 Task: Add an action where "Priority is Normal" in Customer not responding.
Action: Mouse moved to (29, 290)
Screenshot: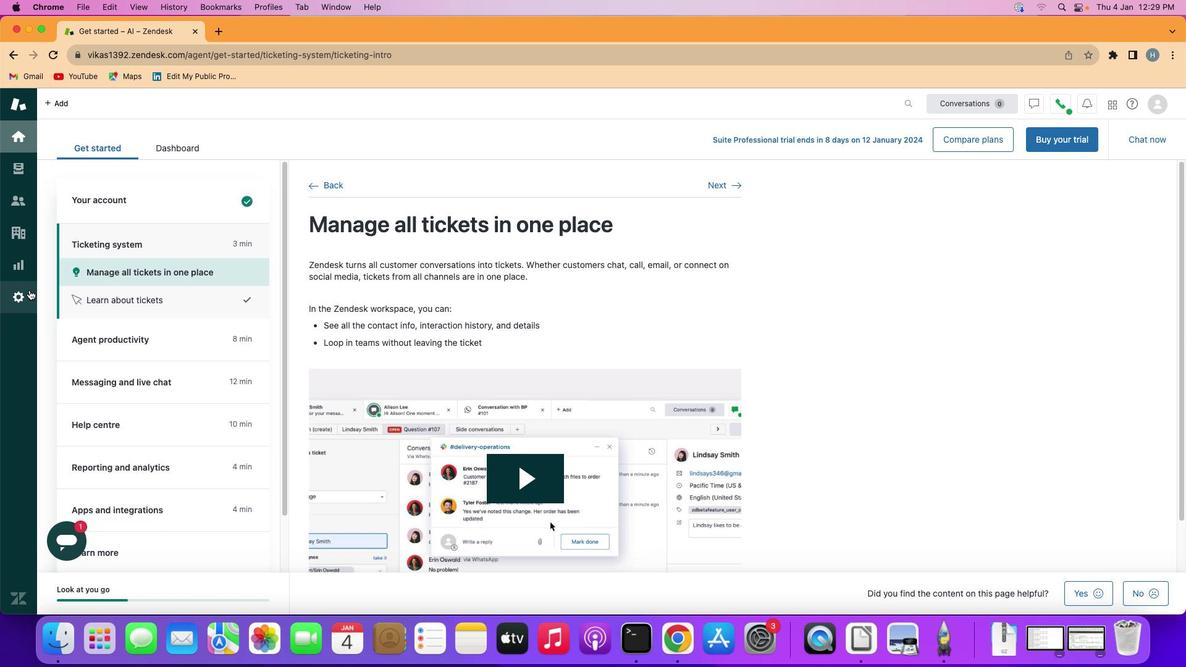 
Action: Mouse pressed left at (29, 290)
Screenshot: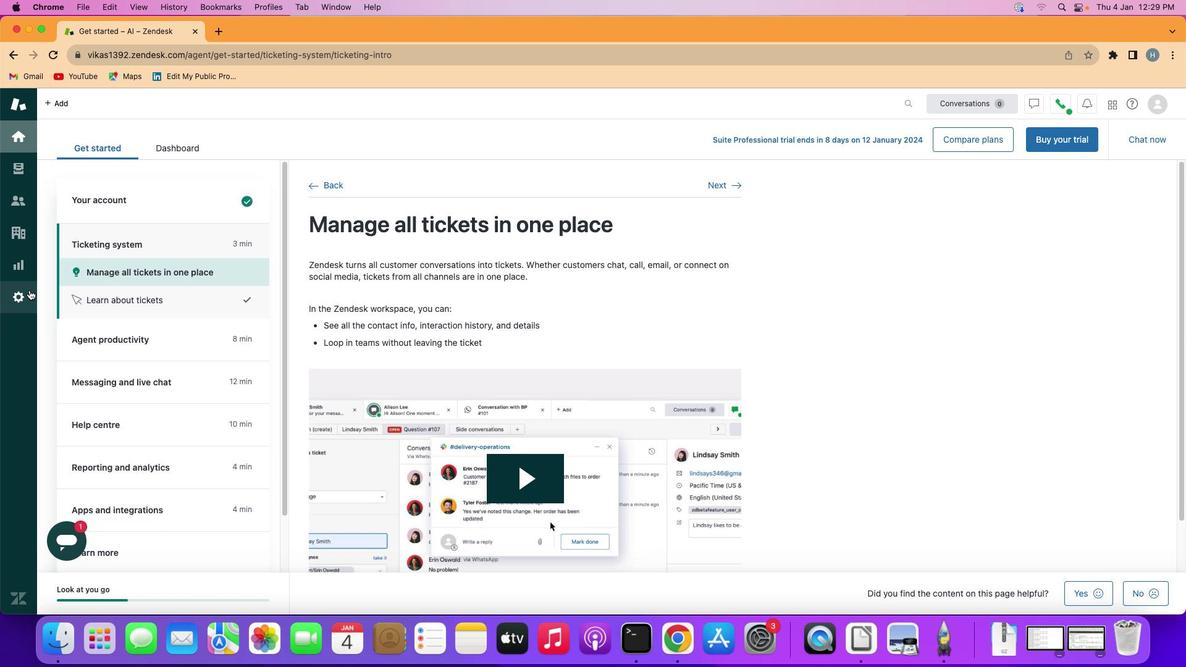 
Action: Mouse moved to (226, 511)
Screenshot: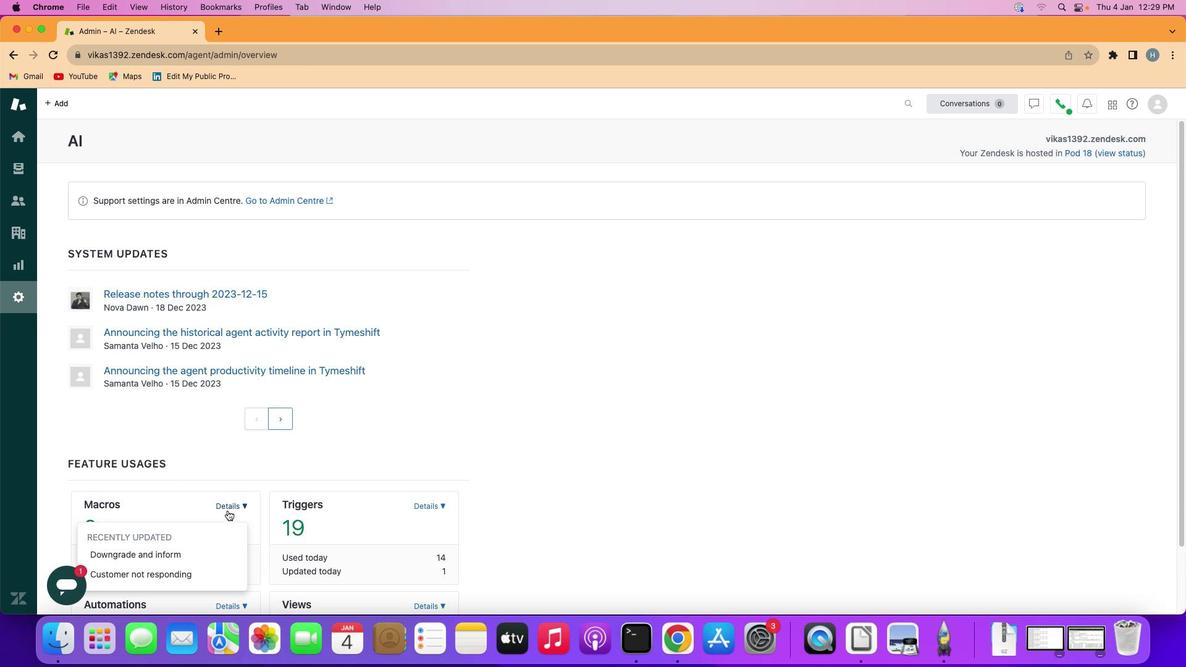 
Action: Mouse pressed left at (226, 511)
Screenshot: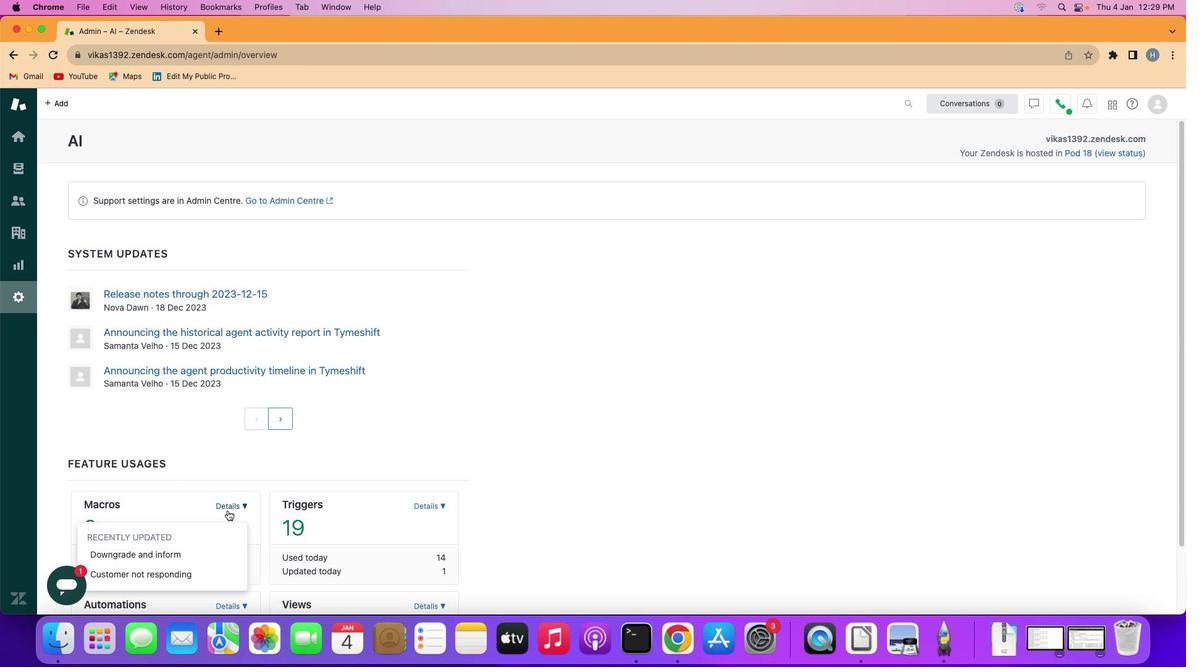 
Action: Mouse moved to (187, 570)
Screenshot: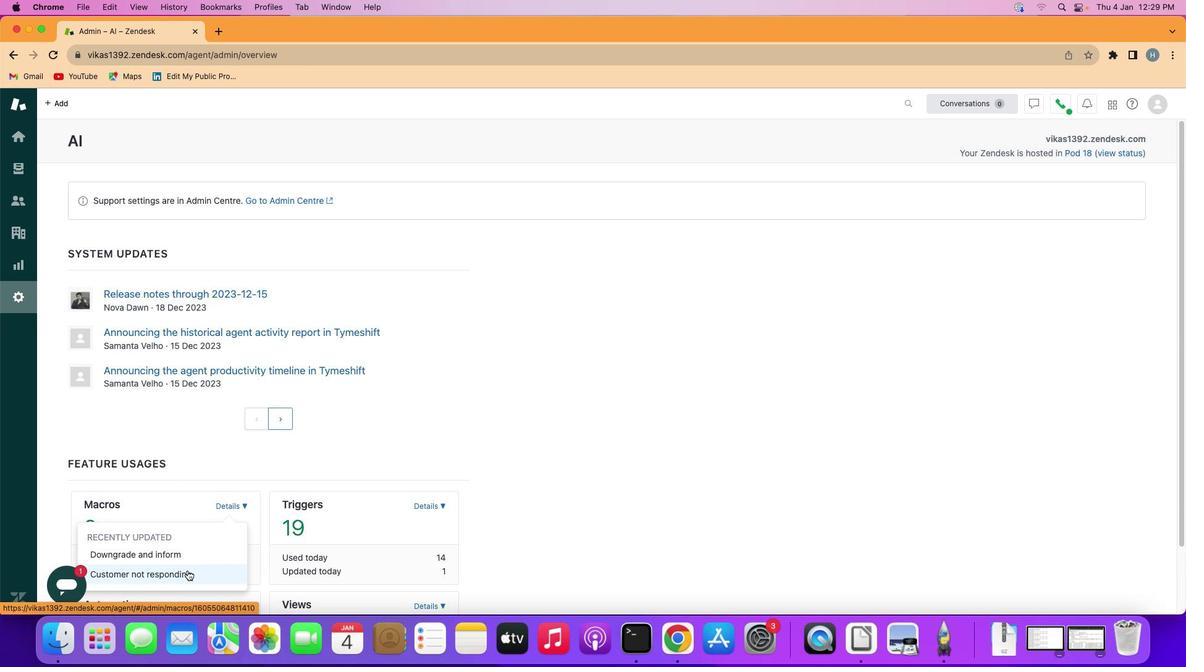 
Action: Mouse pressed left at (187, 570)
Screenshot: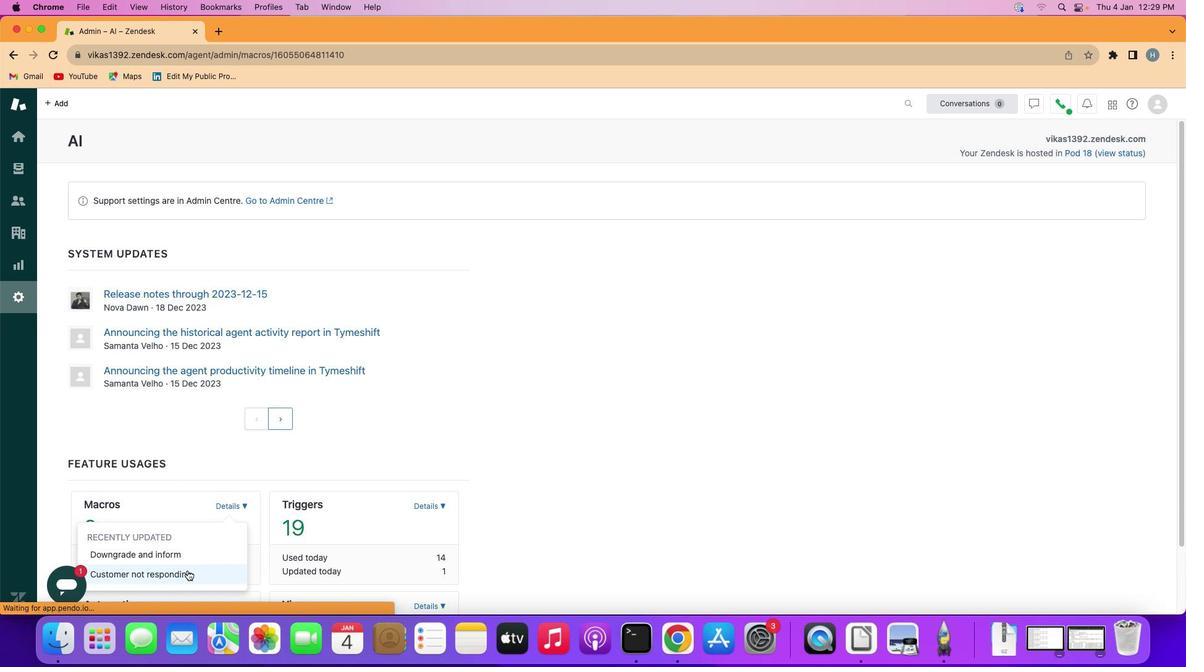 
Action: Mouse moved to (174, 444)
Screenshot: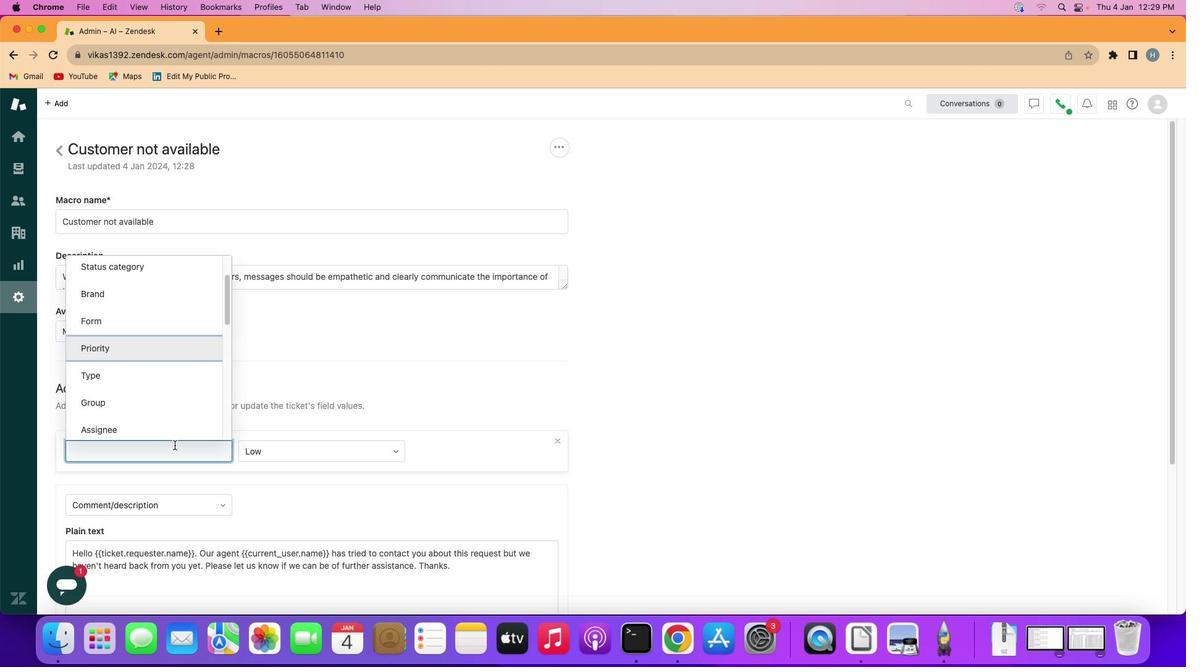 
Action: Mouse pressed left at (174, 444)
Screenshot: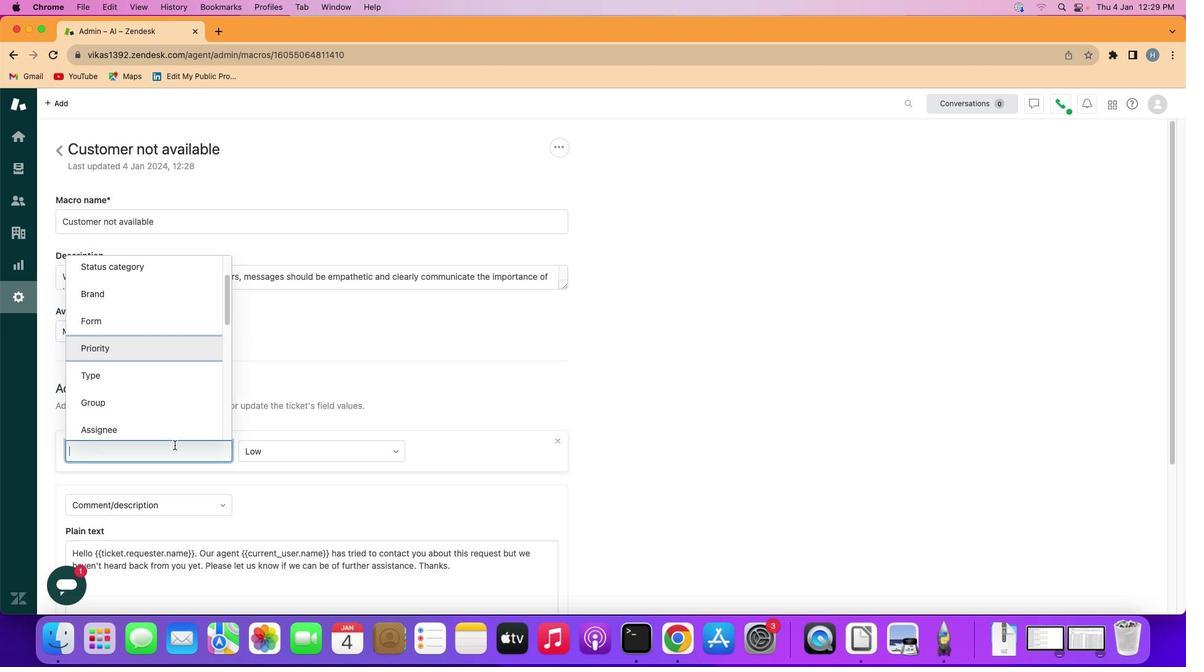 
Action: Mouse moved to (173, 353)
Screenshot: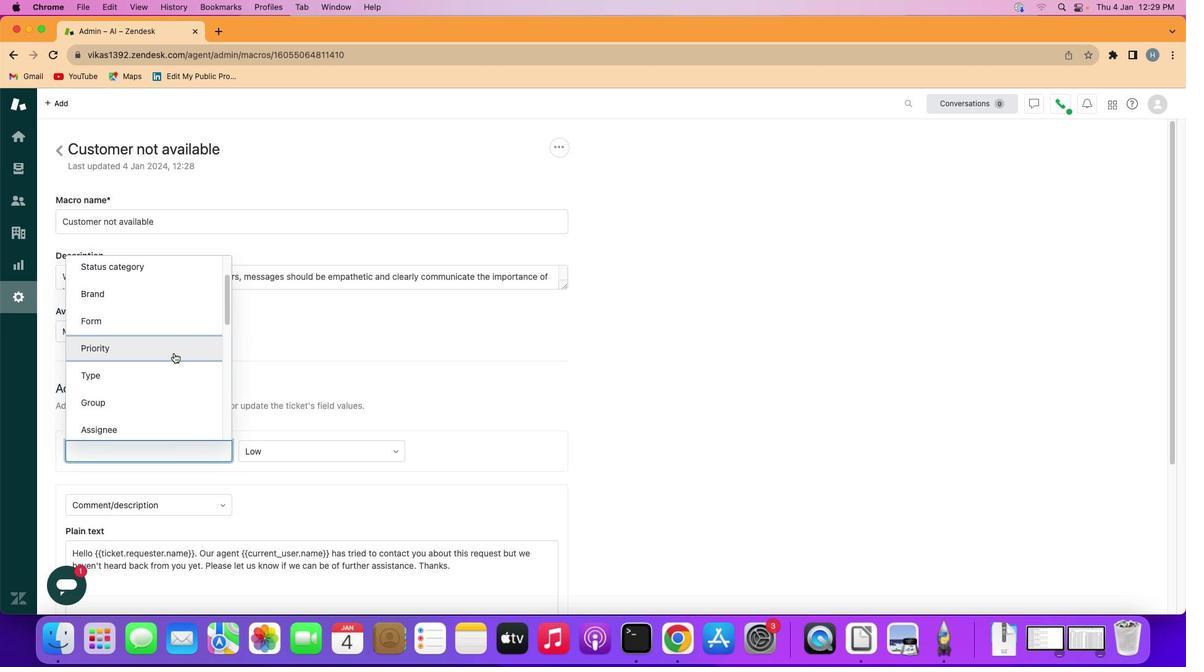 
Action: Mouse pressed left at (173, 353)
Screenshot: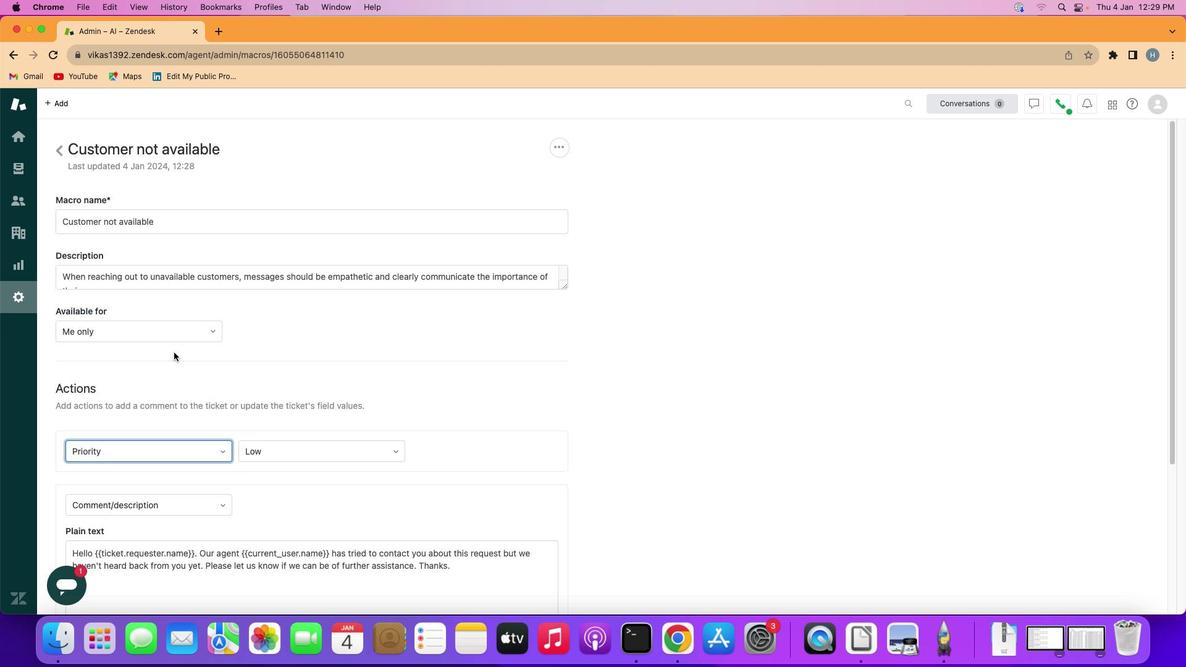 
Action: Mouse moved to (338, 452)
Screenshot: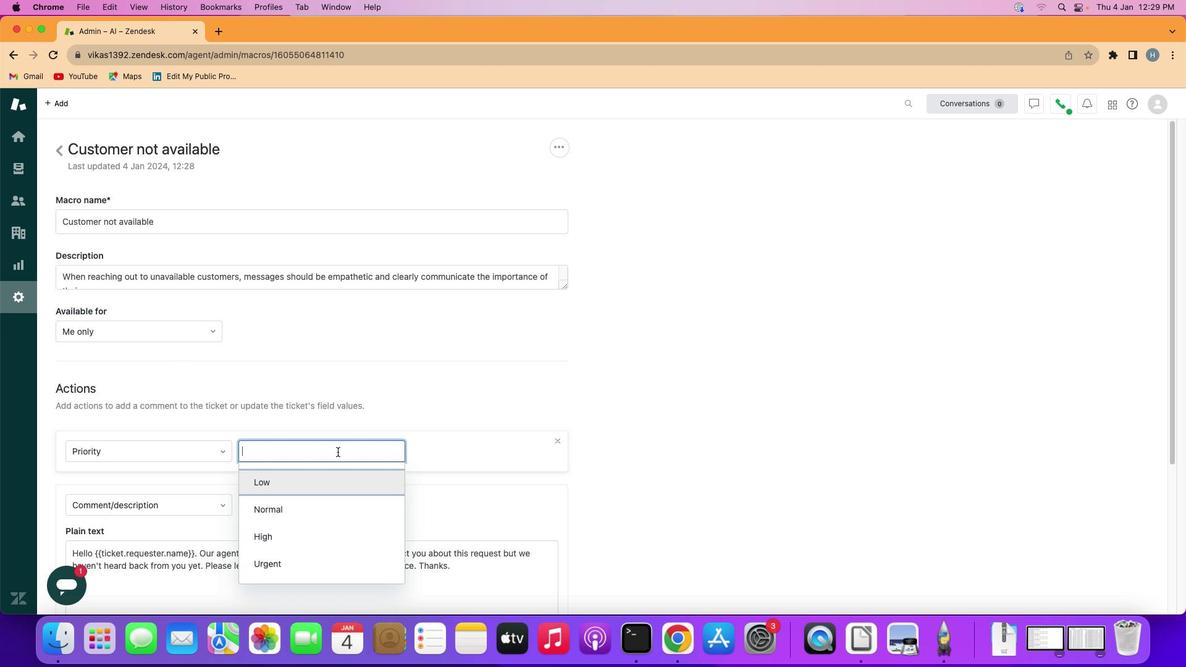 
Action: Mouse pressed left at (338, 452)
Screenshot: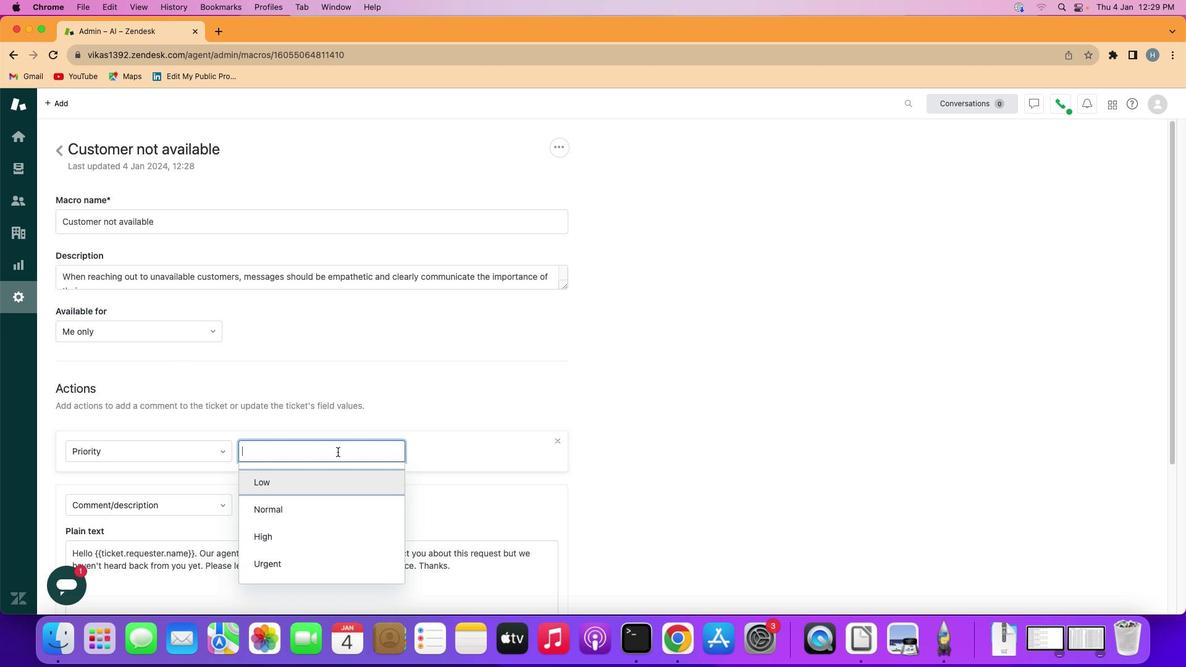 
Action: Mouse moved to (326, 511)
Screenshot: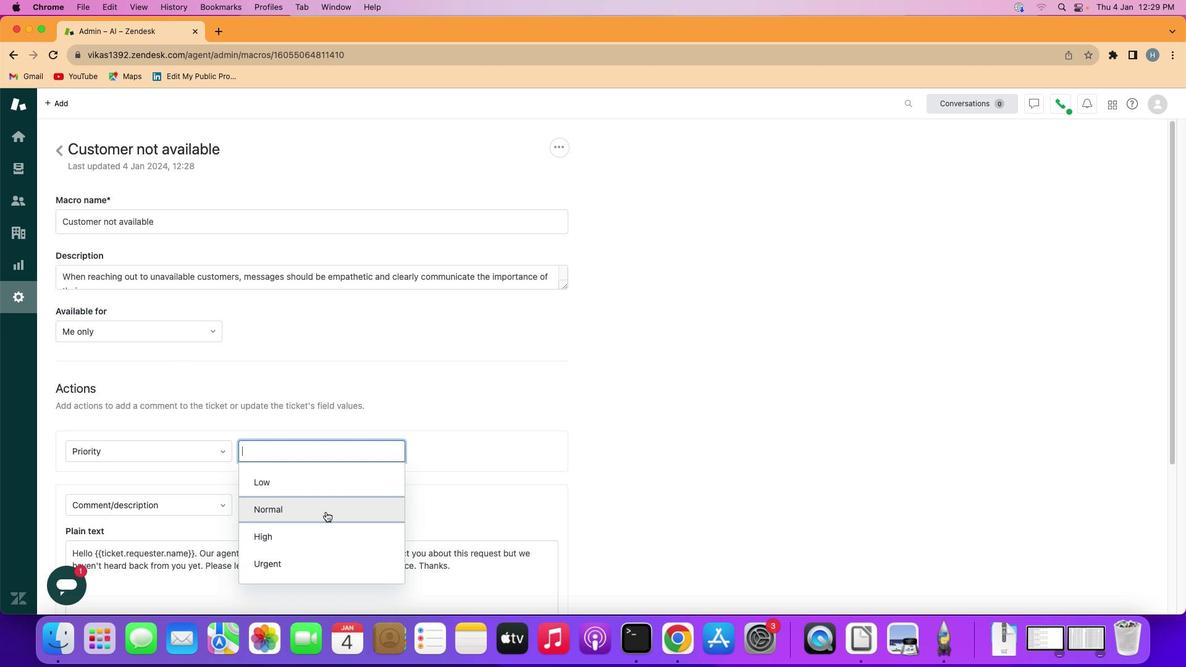 
Action: Mouse pressed left at (326, 511)
Screenshot: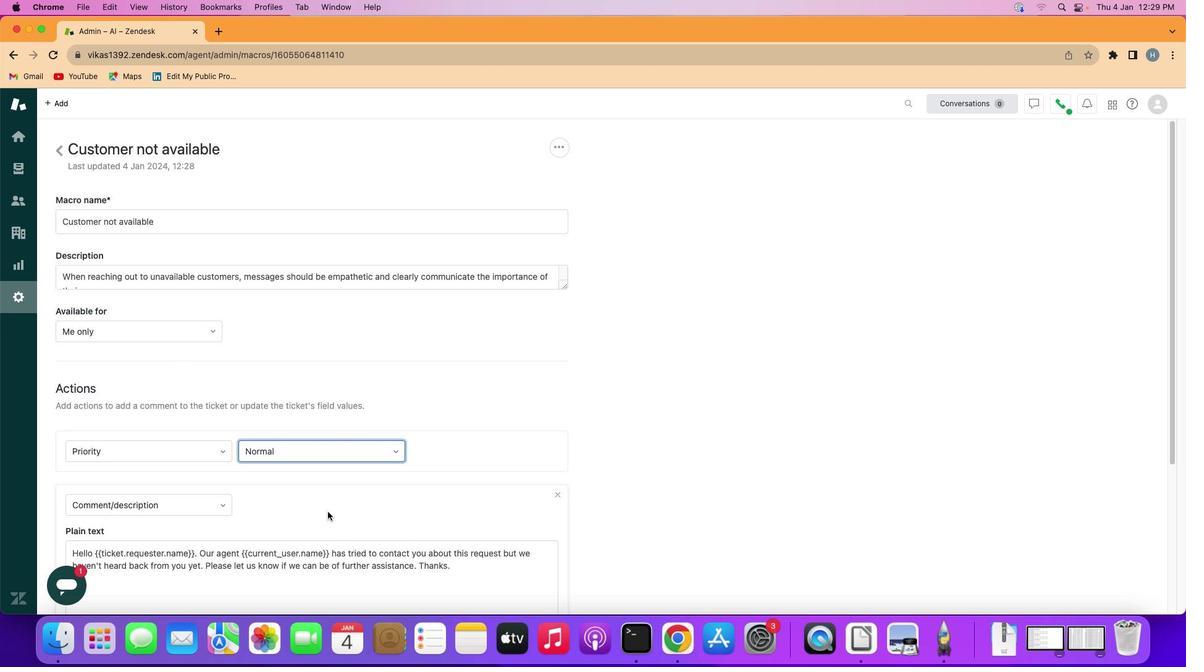 
Action: Mouse moved to (484, 525)
Screenshot: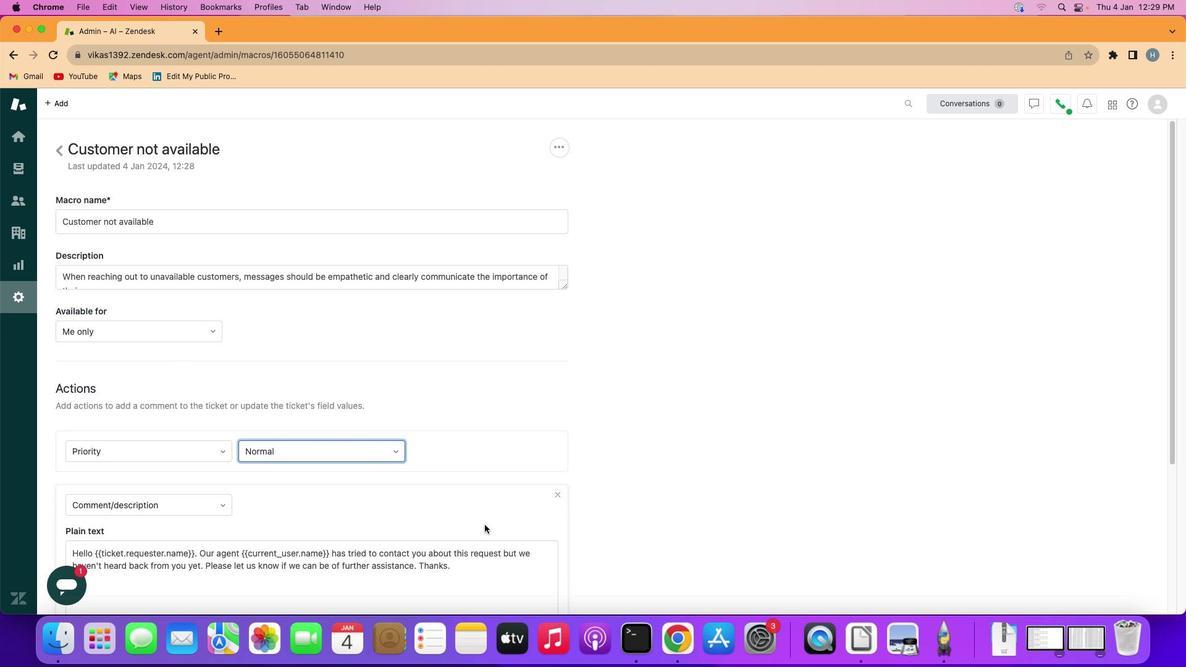 
Action: Mouse scrolled (484, 525) with delta (0, 0)
Screenshot: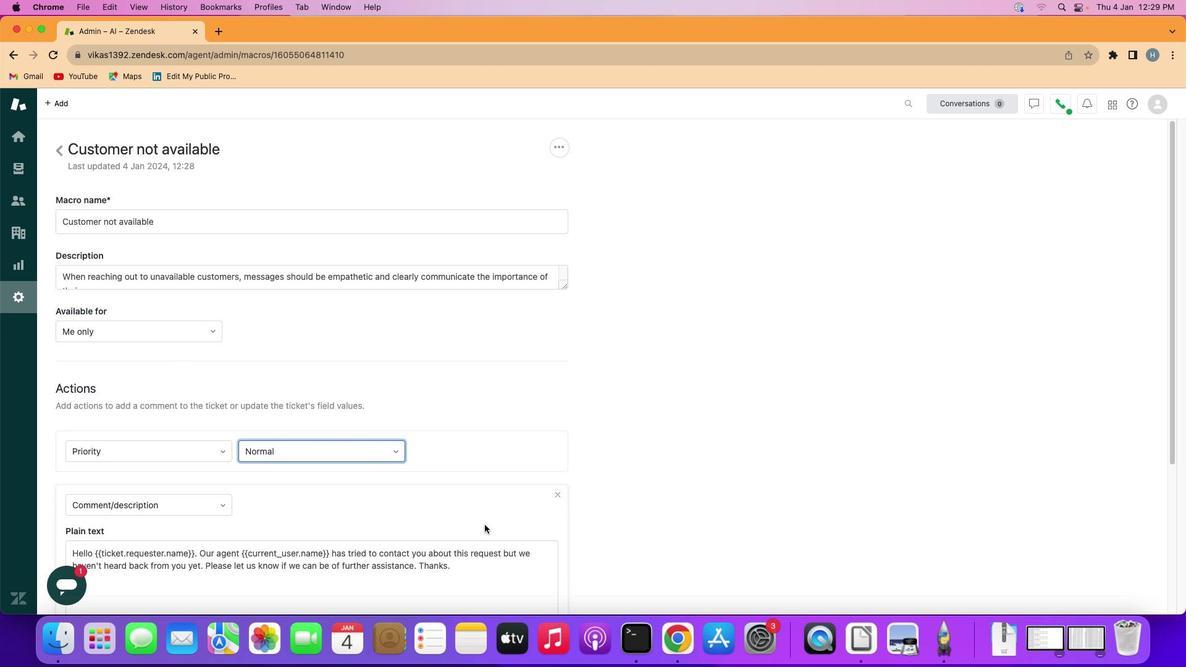 
Action: Mouse scrolled (484, 525) with delta (0, -1)
Screenshot: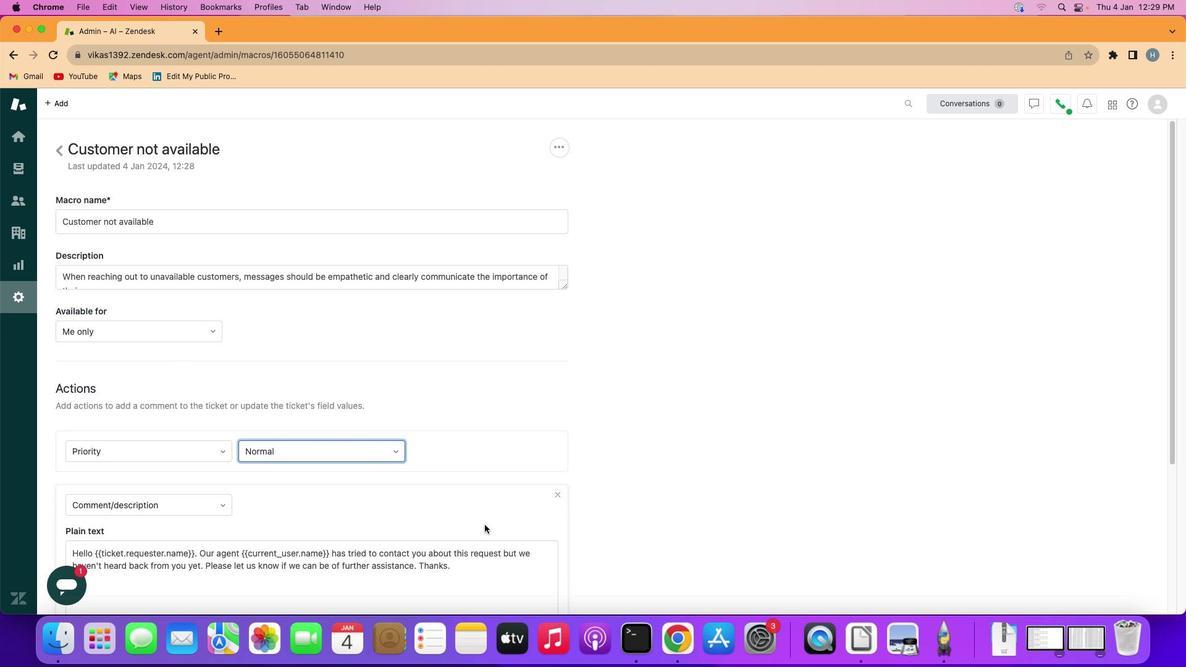 
Action: Mouse scrolled (484, 525) with delta (0, -1)
Screenshot: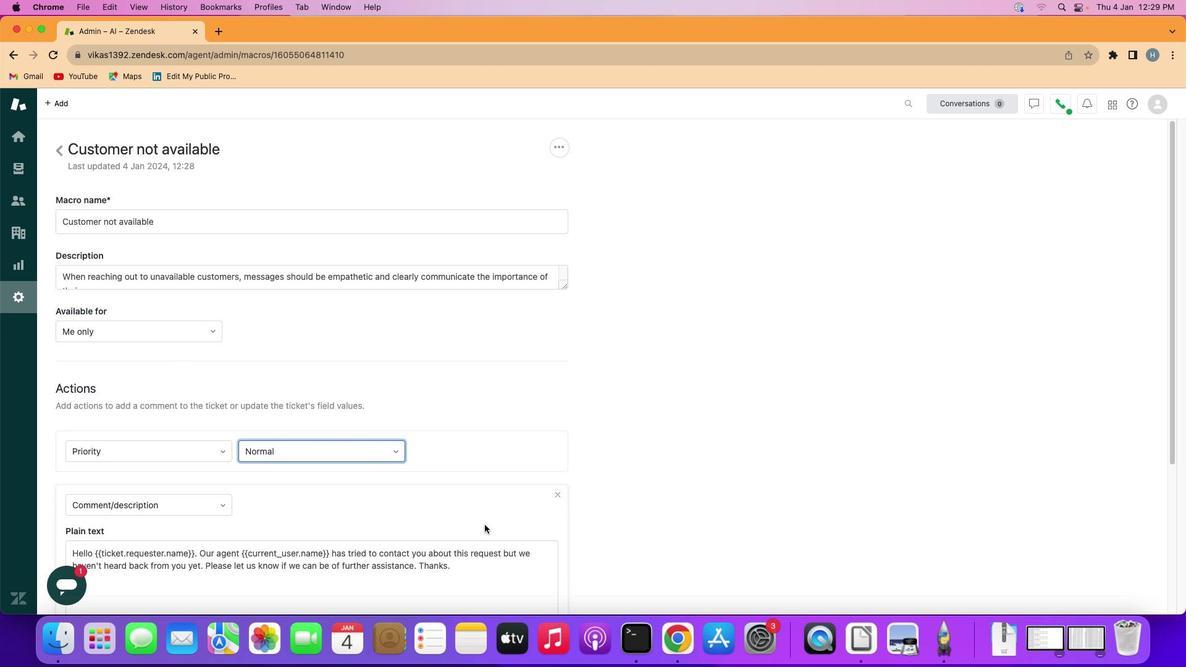 
Action: Mouse scrolled (484, 525) with delta (0, -3)
Screenshot: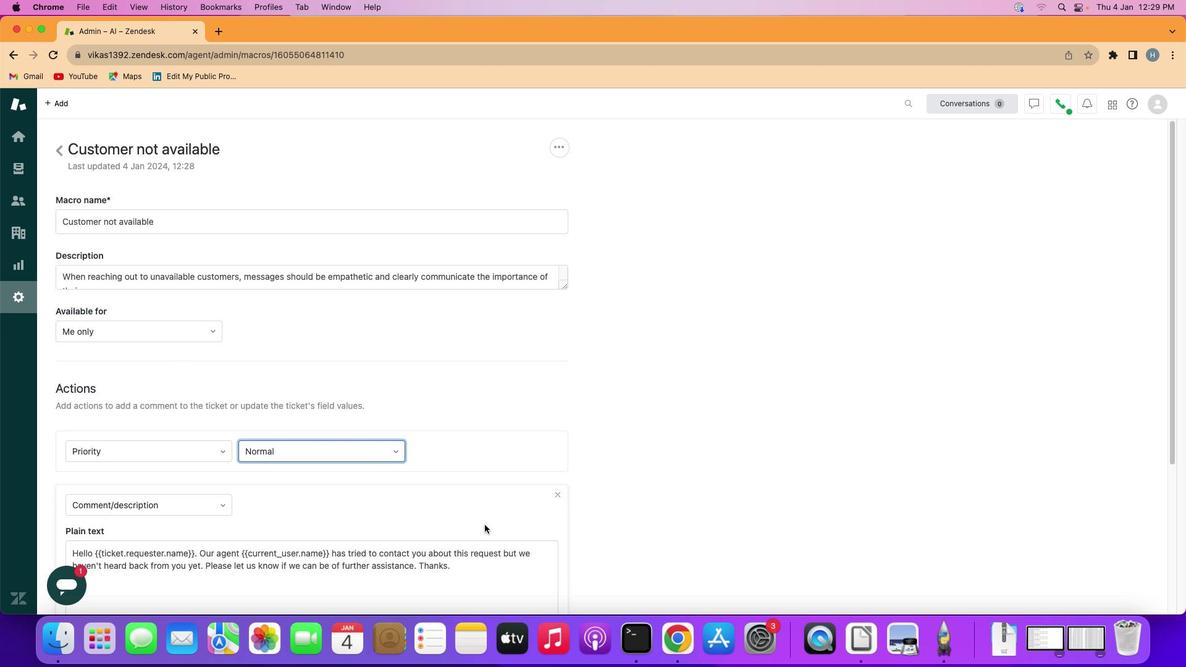
Action: Mouse scrolled (484, 525) with delta (0, -3)
Screenshot: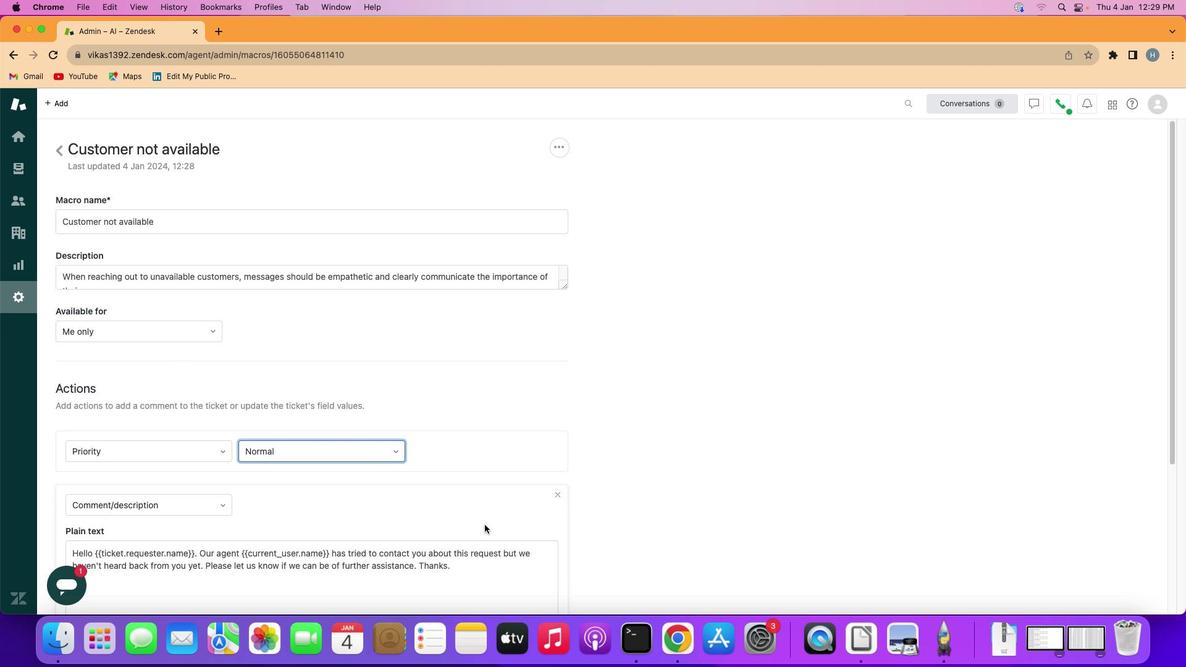 
Action: Mouse scrolled (484, 525) with delta (0, -4)
Screenshot: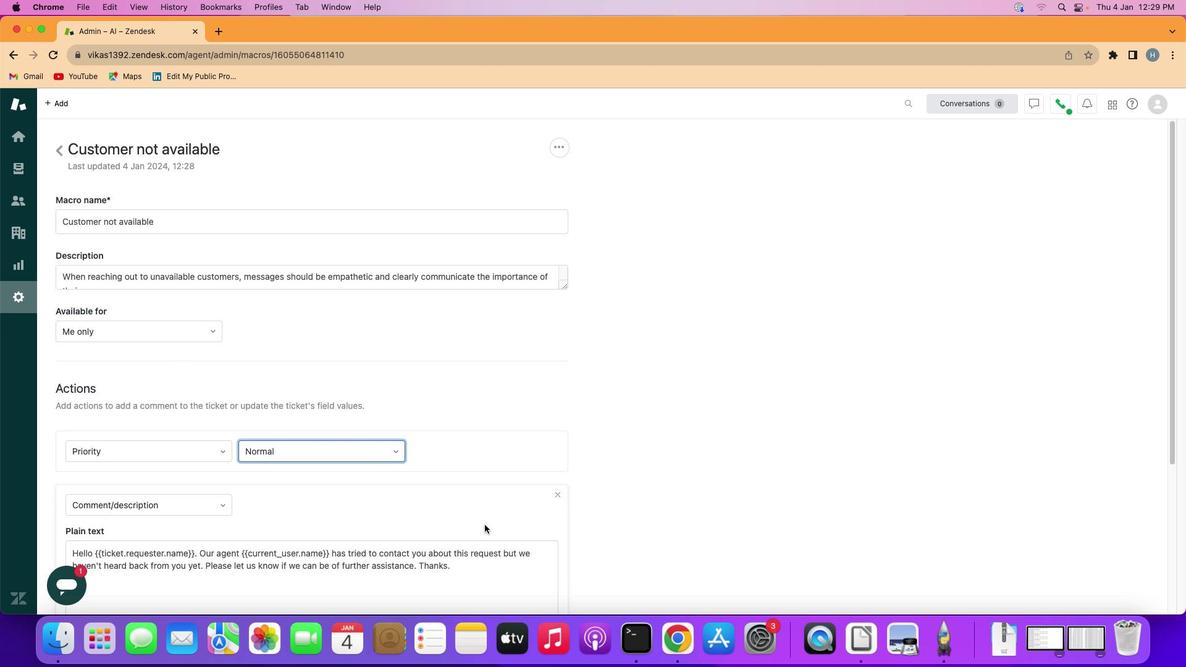 
Action: Mouse moved to (484, 524)
Screenshot: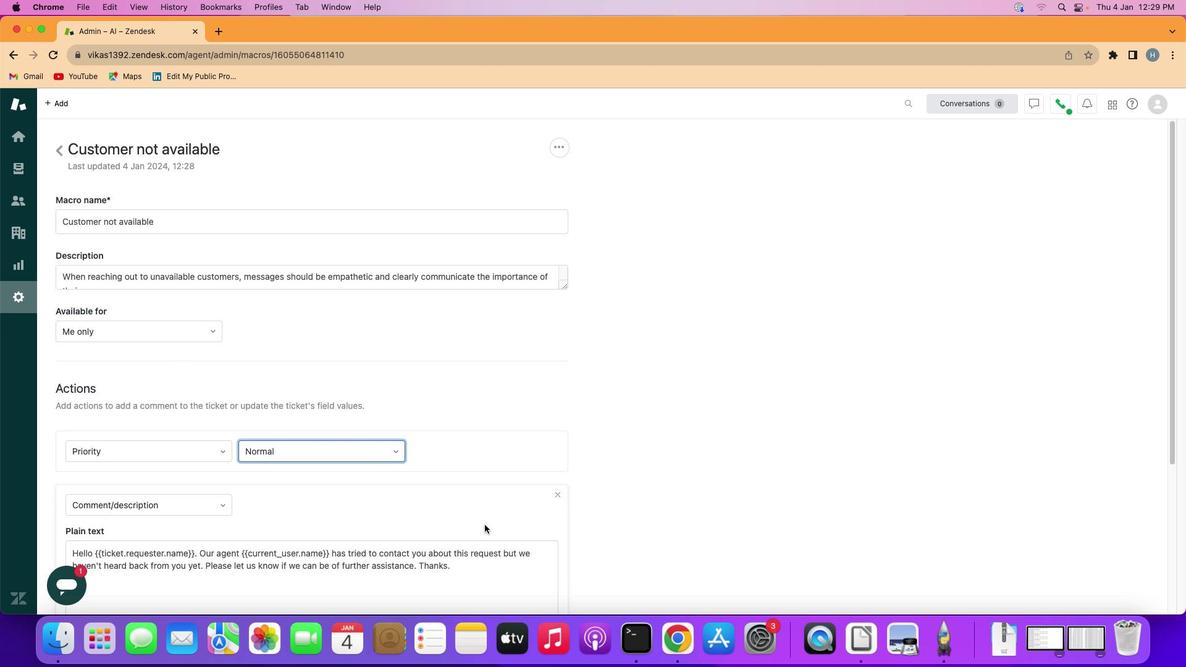 
Action: Mouse scrolled (484, 524) with delta (0, 0)
Screenshot: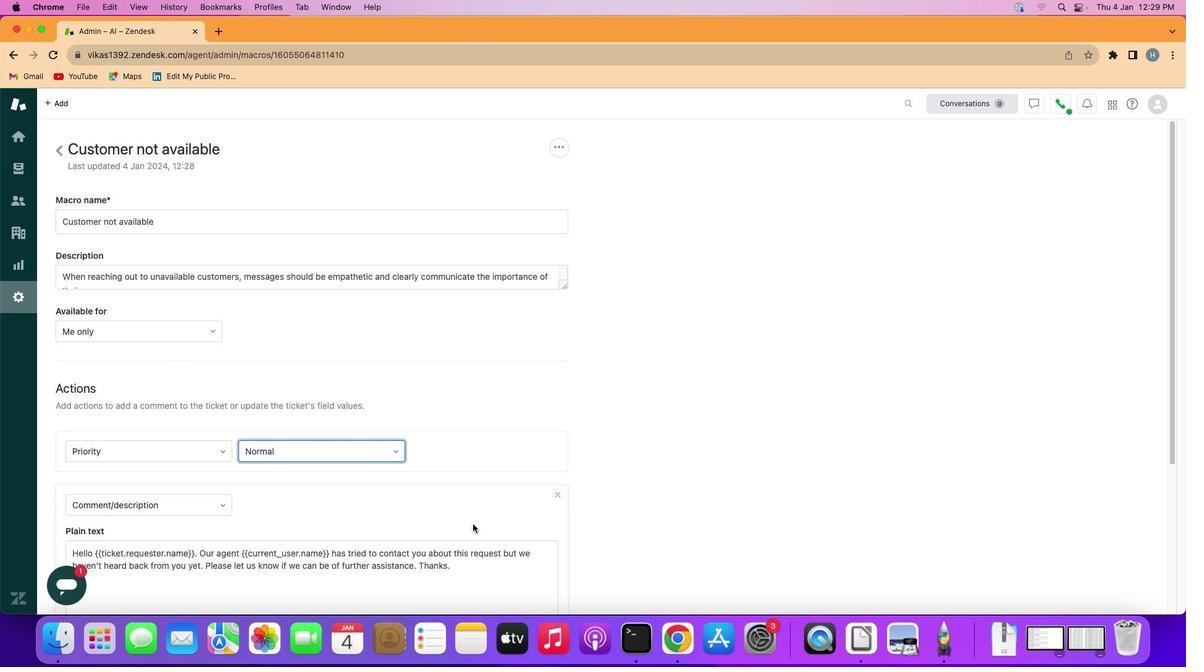 
Action: Mouse scrolled (484, 524) with delta (0, 0)
Screenshot: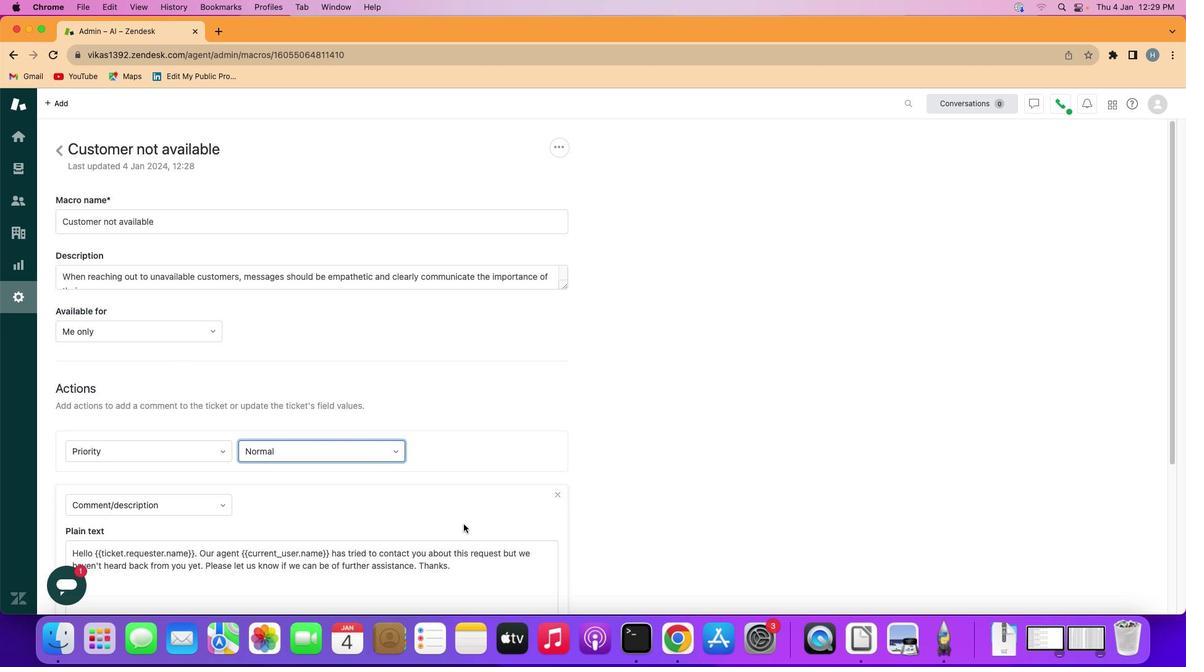 
Action: Mouse scrolled (484, 524) with delta (0, -1)
Screenshot: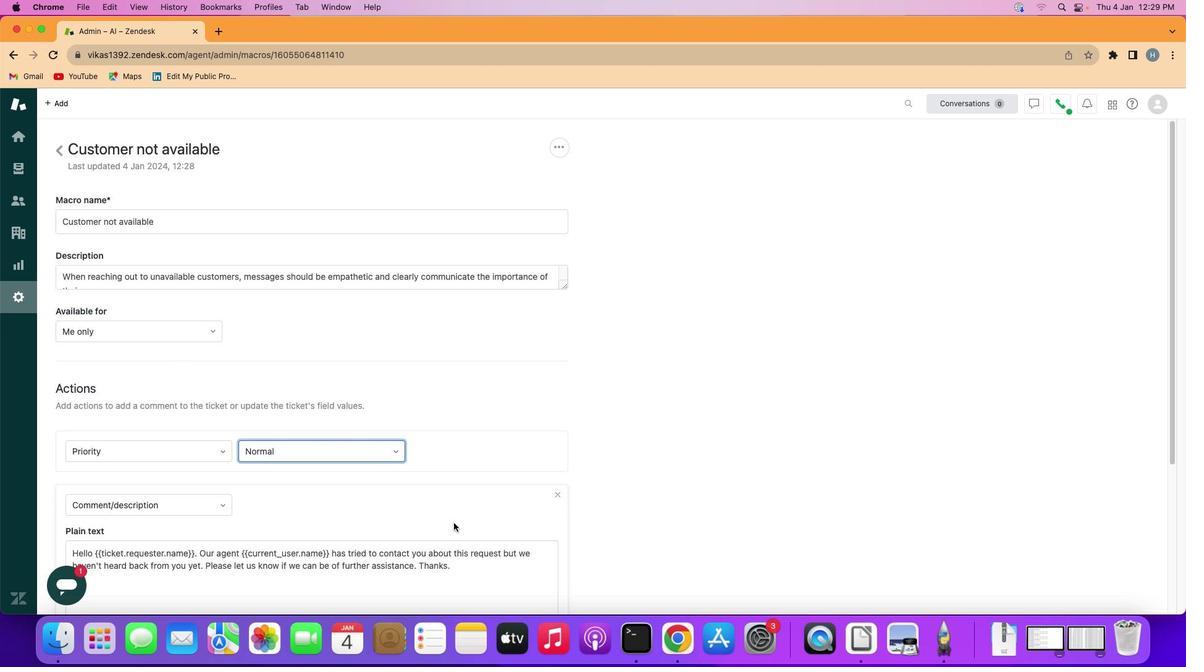 
Action: Mouse scrolled (484, 524) with delta (0, -2)
Screenshot: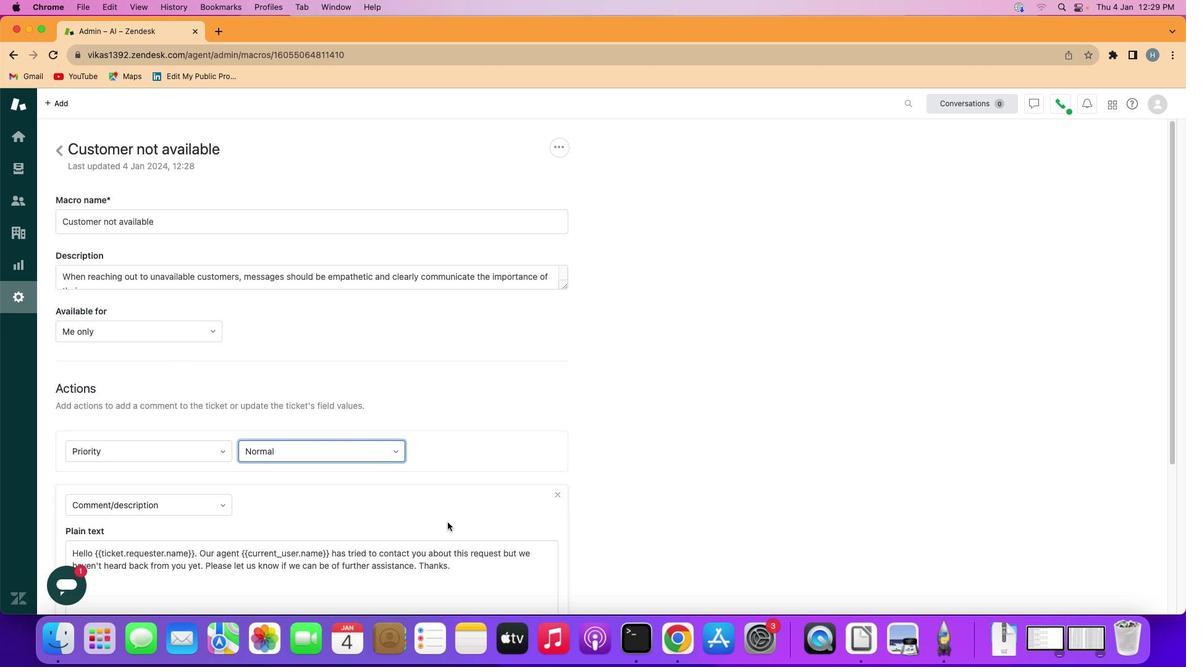 
Action: Mouse moved to (446, 522)
Screenshot: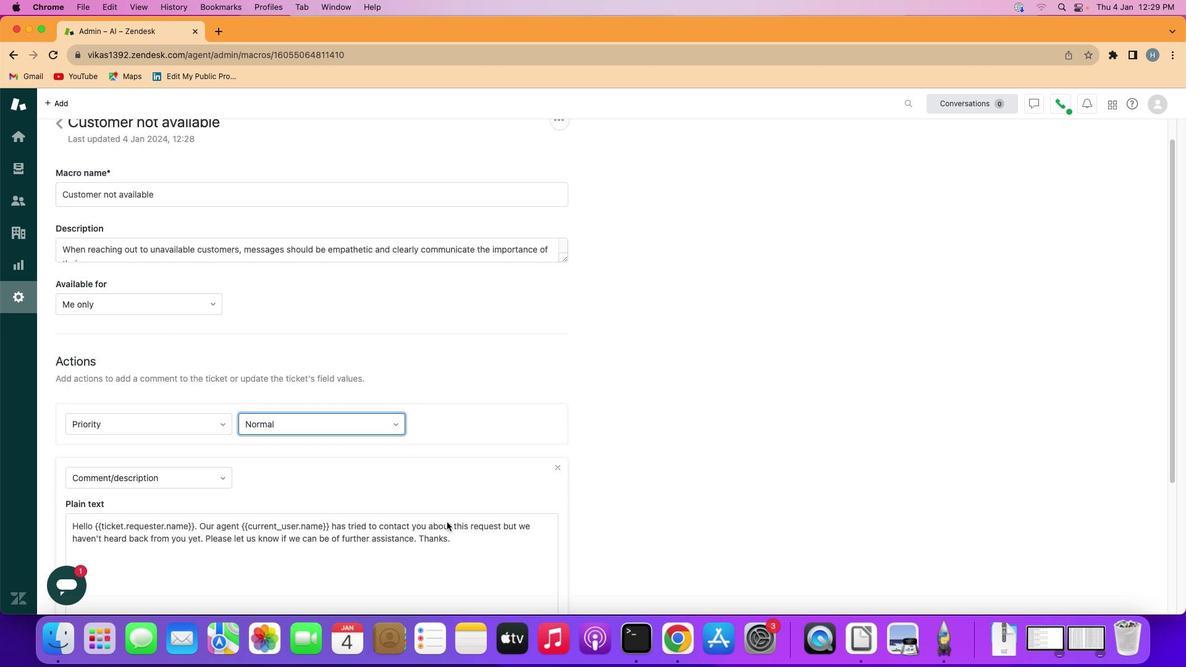
Action: Mouse scrolled (446, 522) with delta (0, 0)
Screenshot: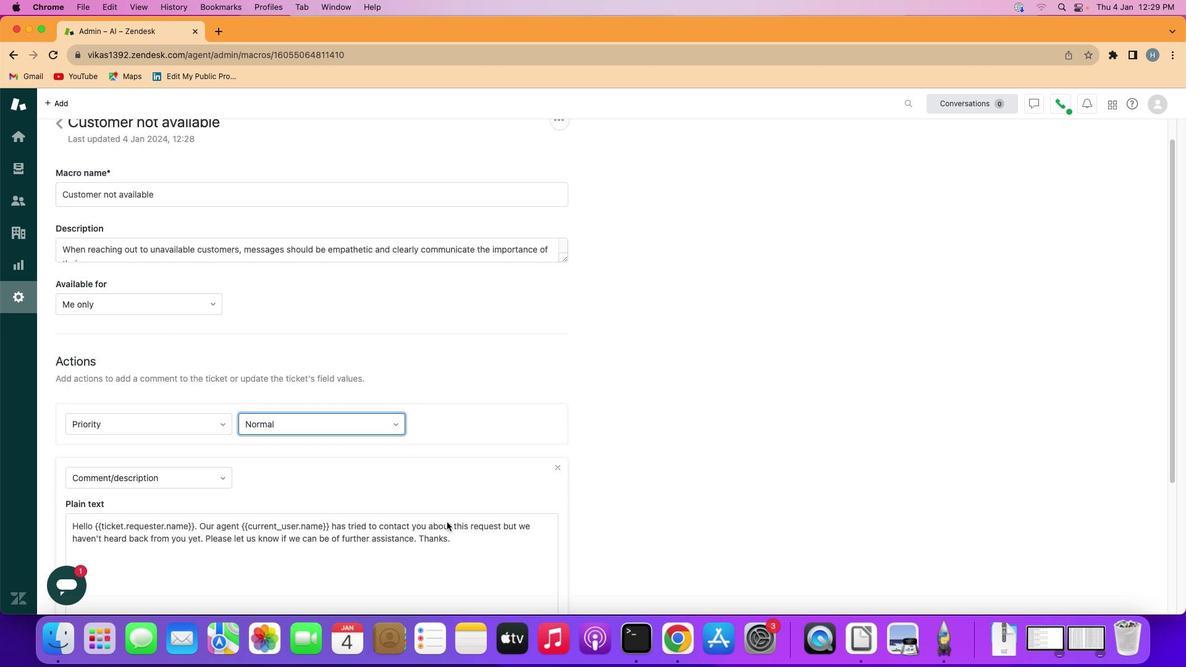 
Action: Mouse scrolled (446, 522) with delta (0, 0)
Screenshot: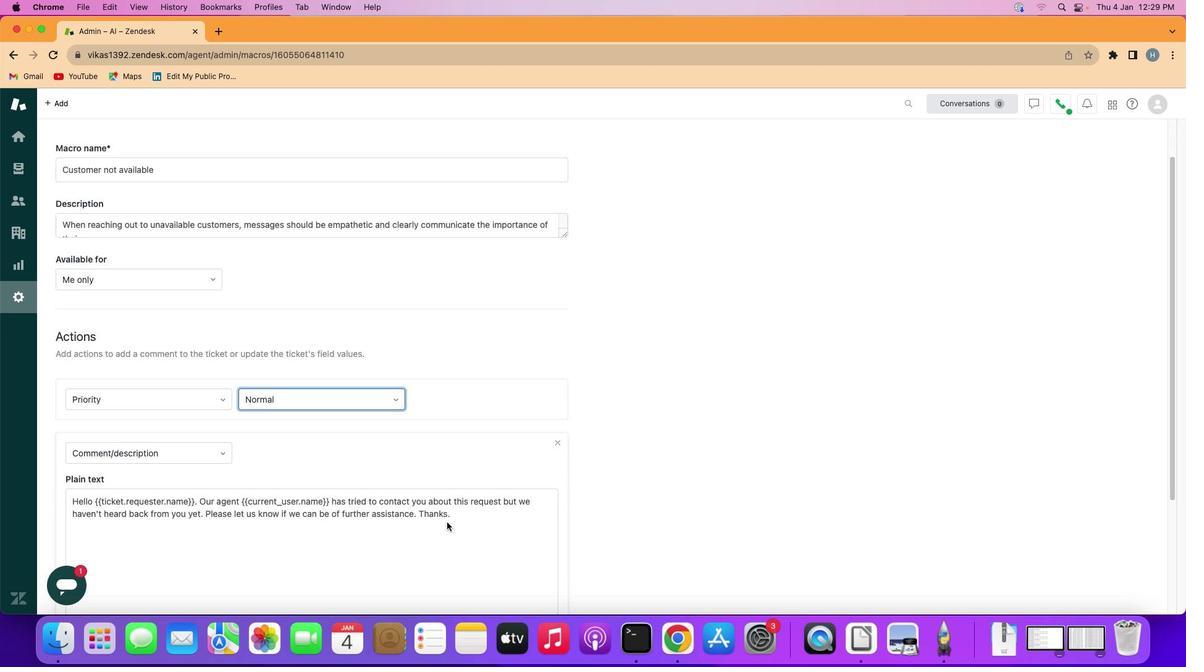 
Action: Mouse scrolled (446, 522) with delta (0, 1)
Screenshot: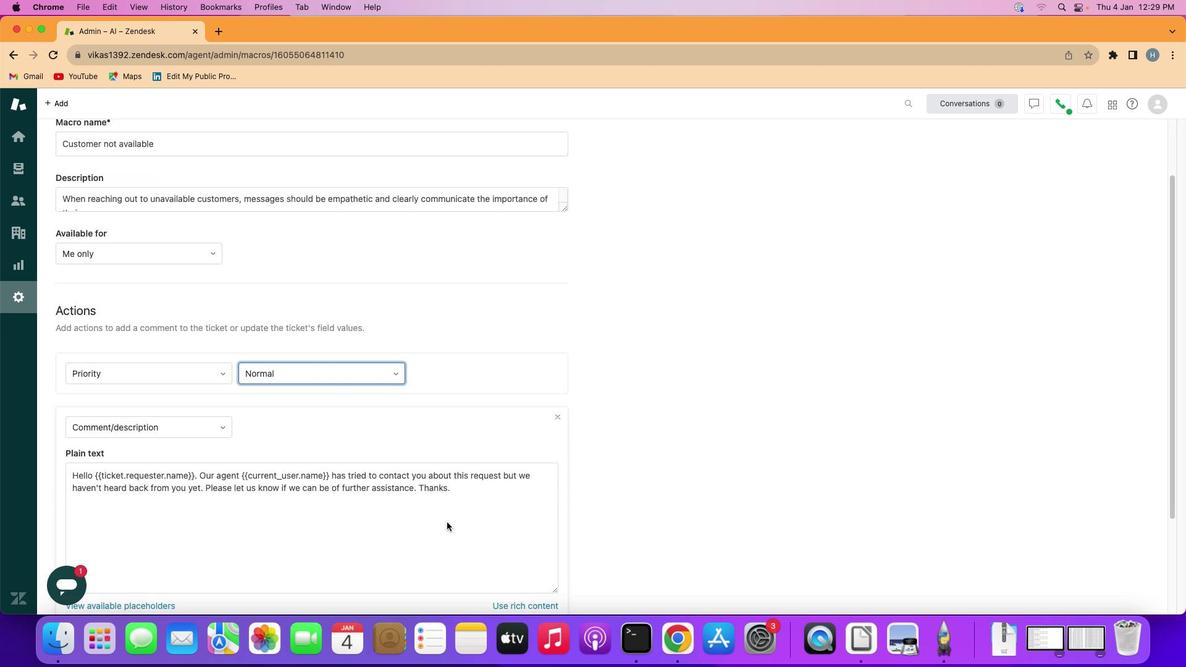 
Action: Mouse scrolled (446, 522) with delta (0, -1)
Screenshot: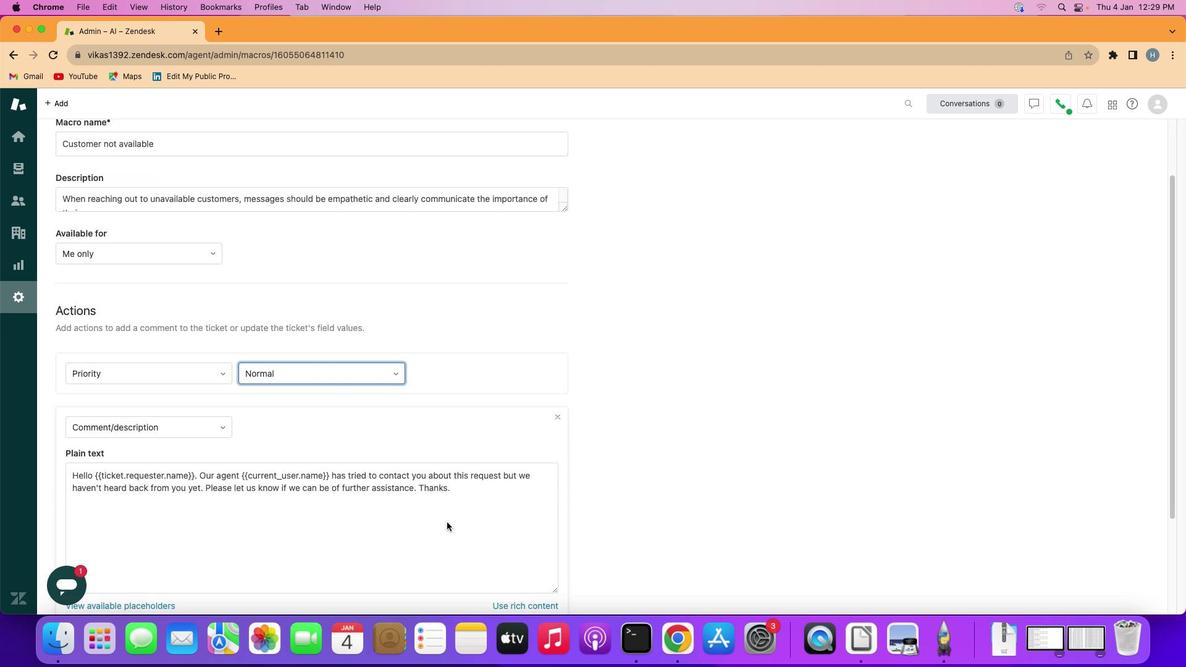 
Action: Mouse scrolled (446, 522) with delta (0, 0)
Screenshot: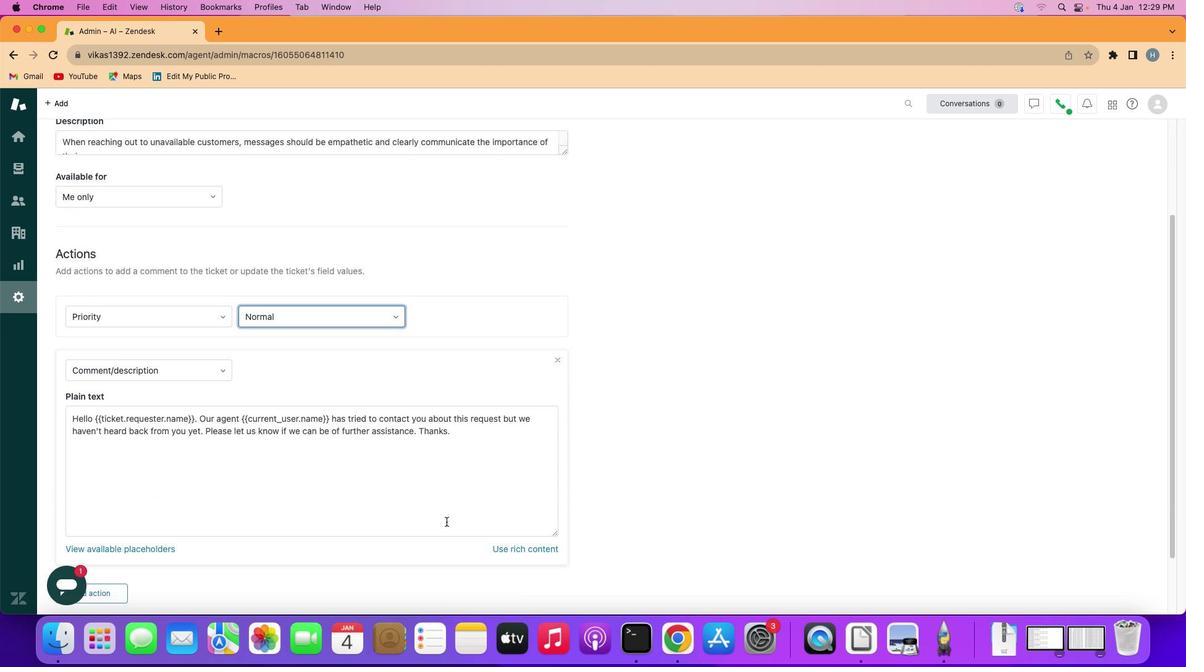 
Action: Mouse moved to (446, 522)
Screenshot: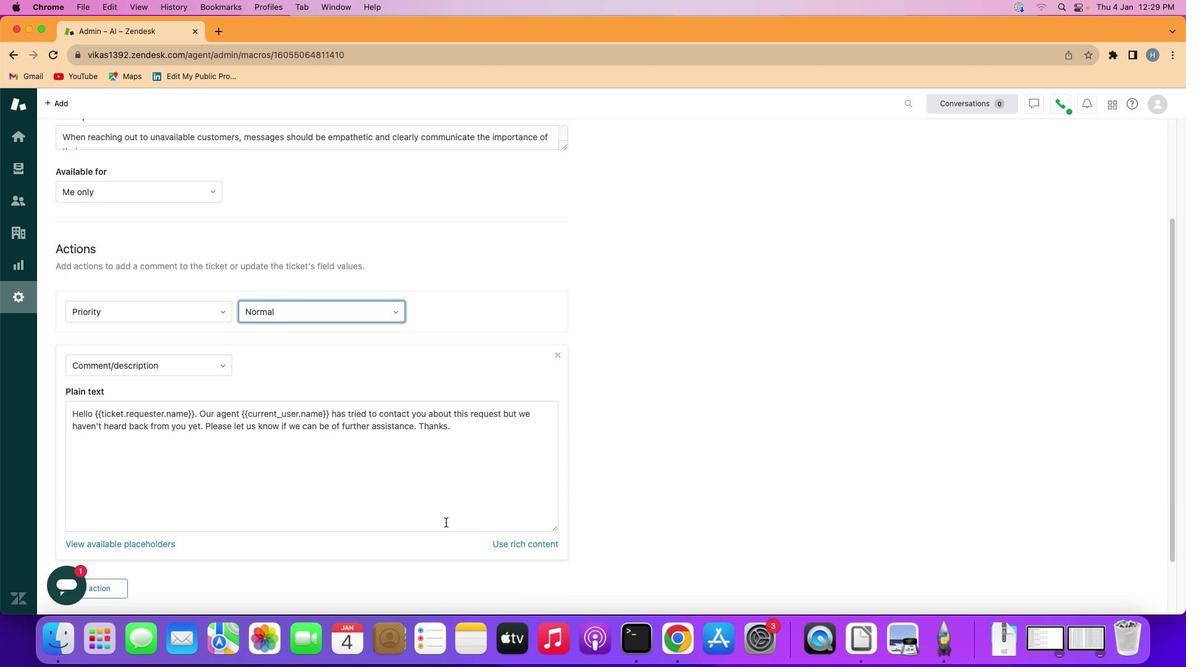 
Action: Mouse scrolled (446, 522) with delta (0, 0)
Screenshot: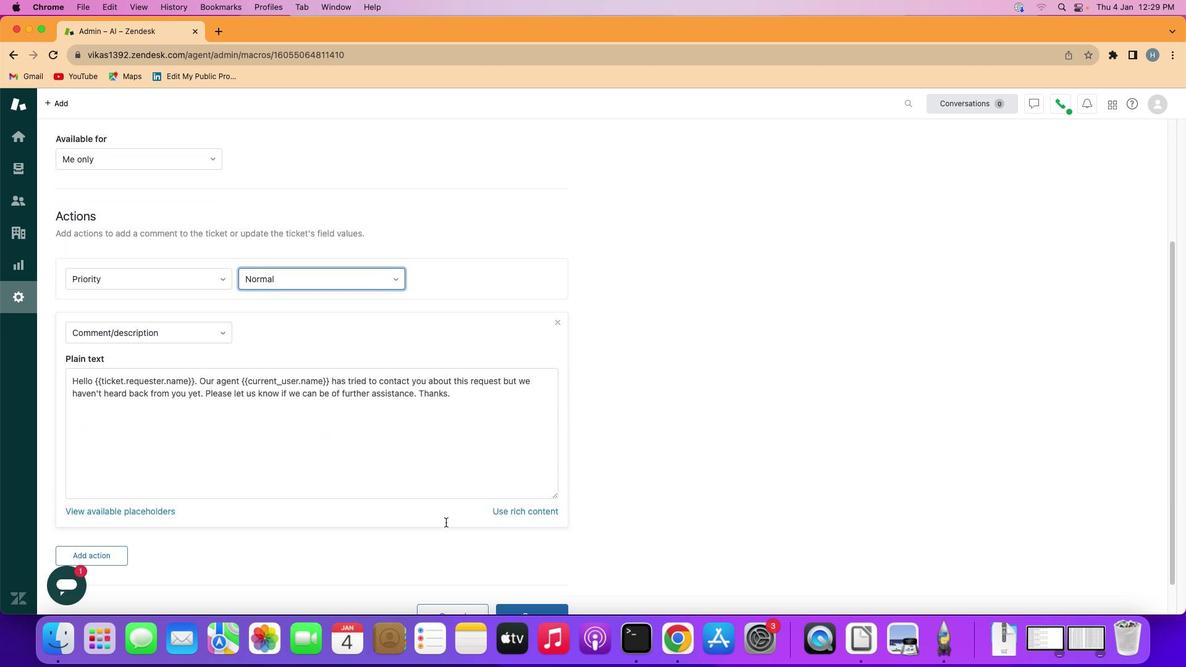 
Action: Mouse scrolled (446, 522) with delta (0, 0)
Screenshot: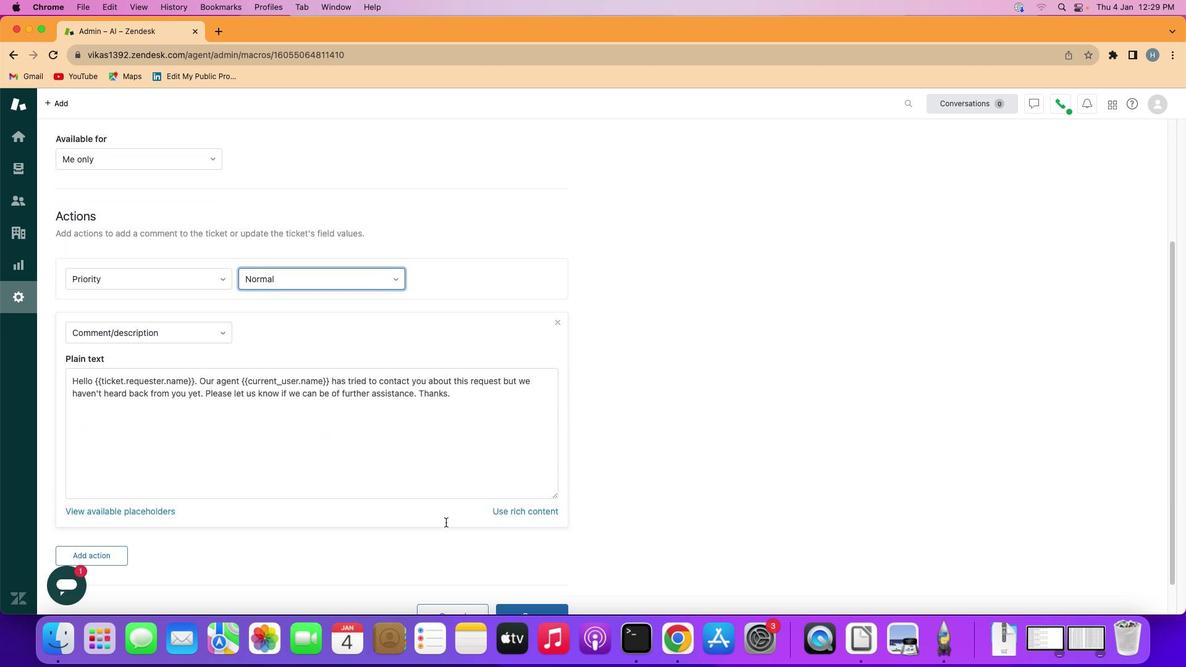 
Action: Mouse scrolled (446, 522) with delta (0, -1)
Screenshot: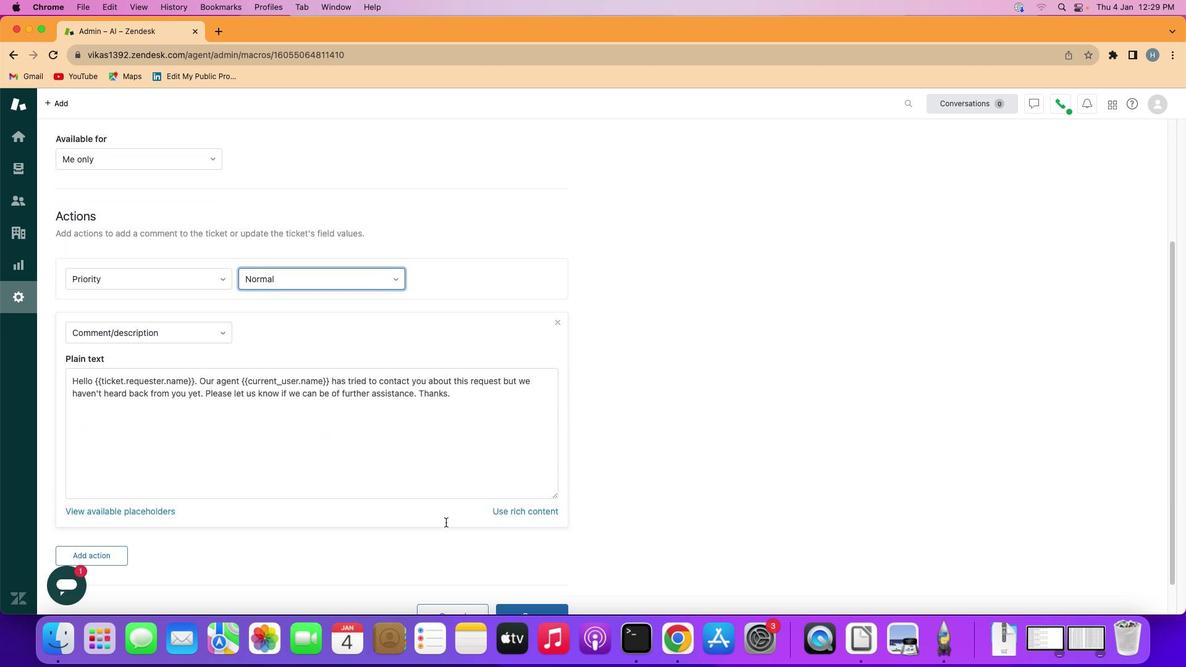 
Action: Mouse scrolled (446, 522) with delta (0, -3)
Screenshot: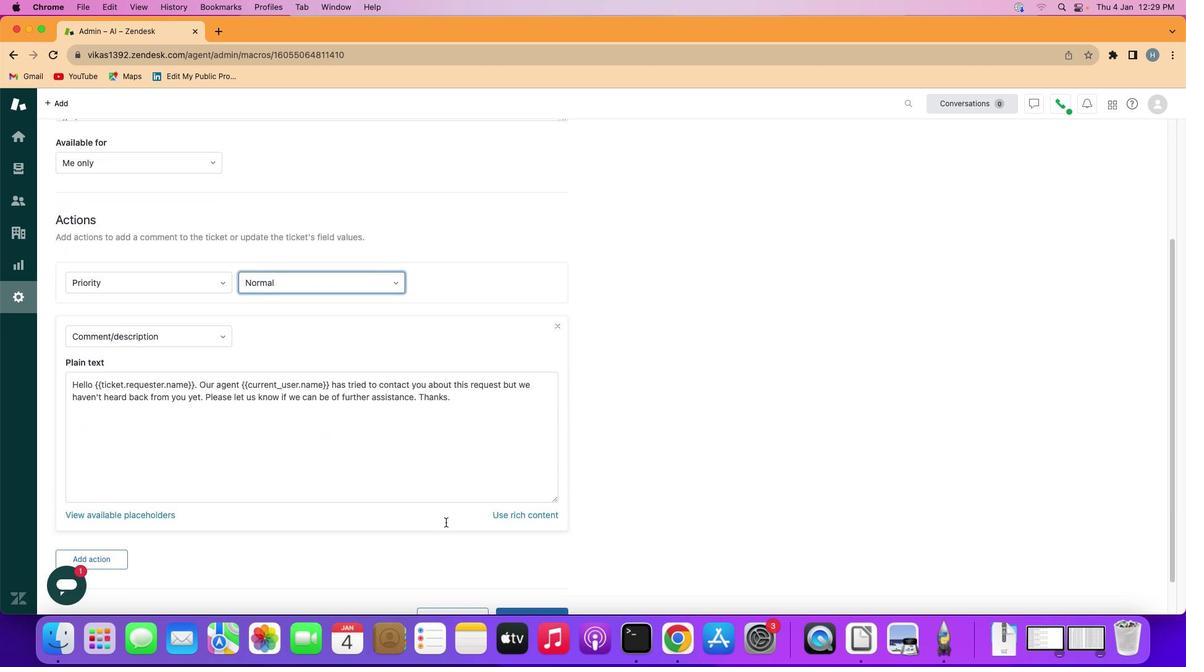 
Action: Mouse scrolled (446, 522) with delta (0, 1)
Screenshot: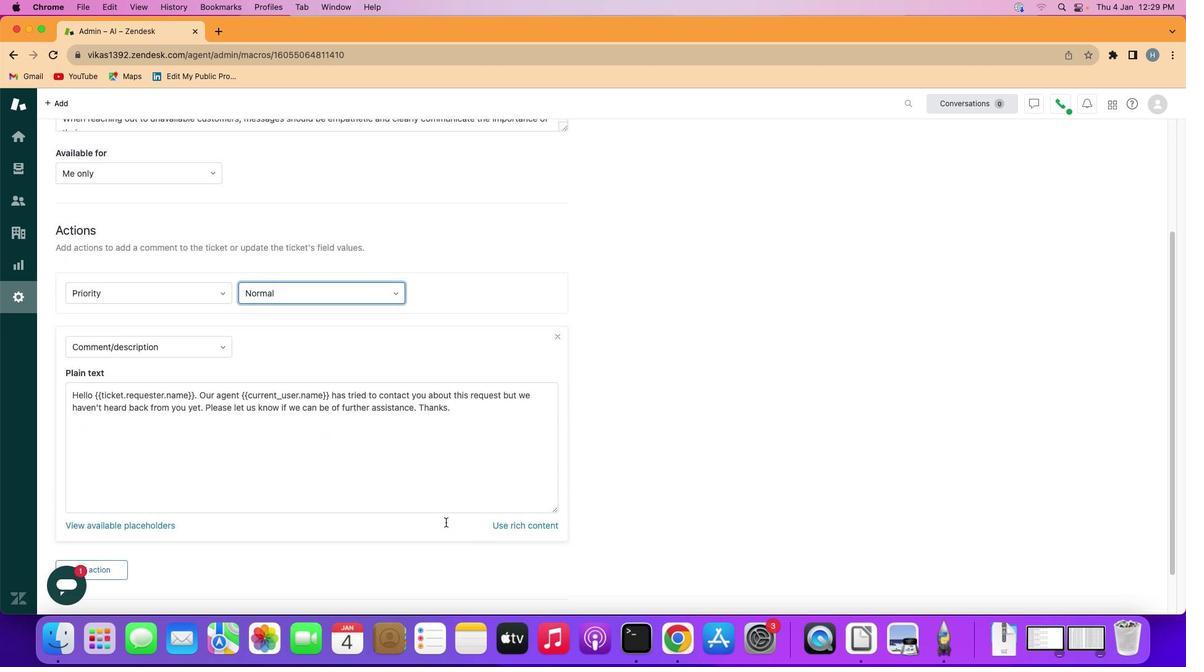 
Action: Mouse moved to (447, 525)
Screenshot: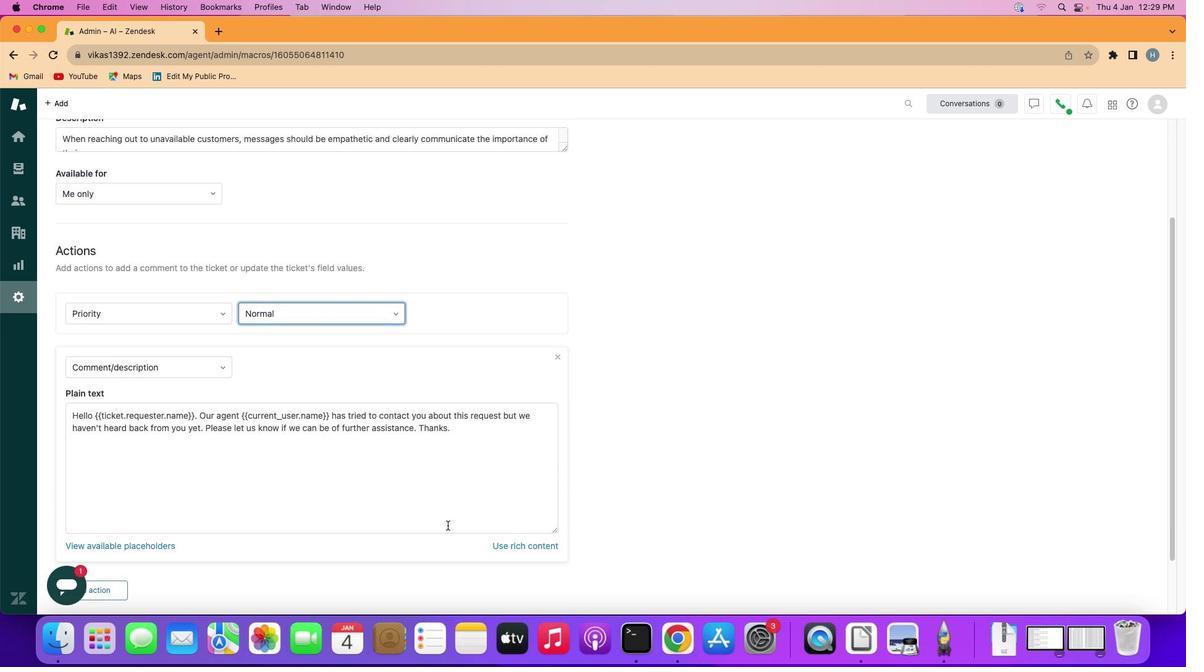 
Action: Mouse scrolled (447, 525) with delta (0, 0)
Screenshot: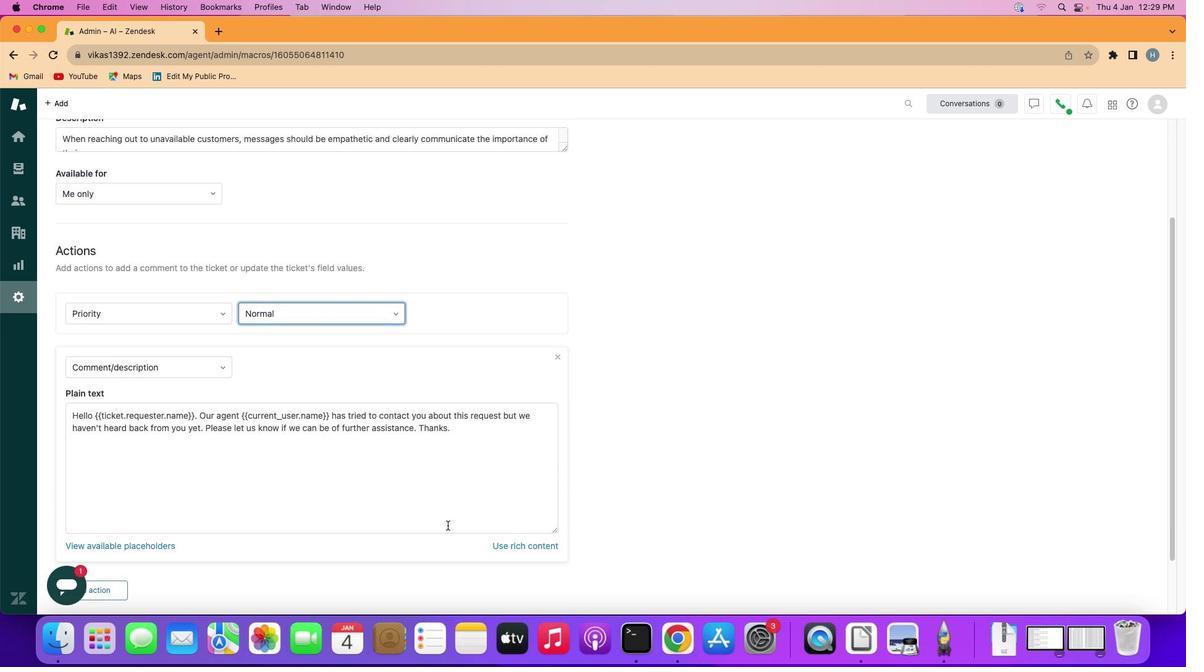 
Action: Mouse scrolled (447, 525) with delta (0, 0)
Screenshot: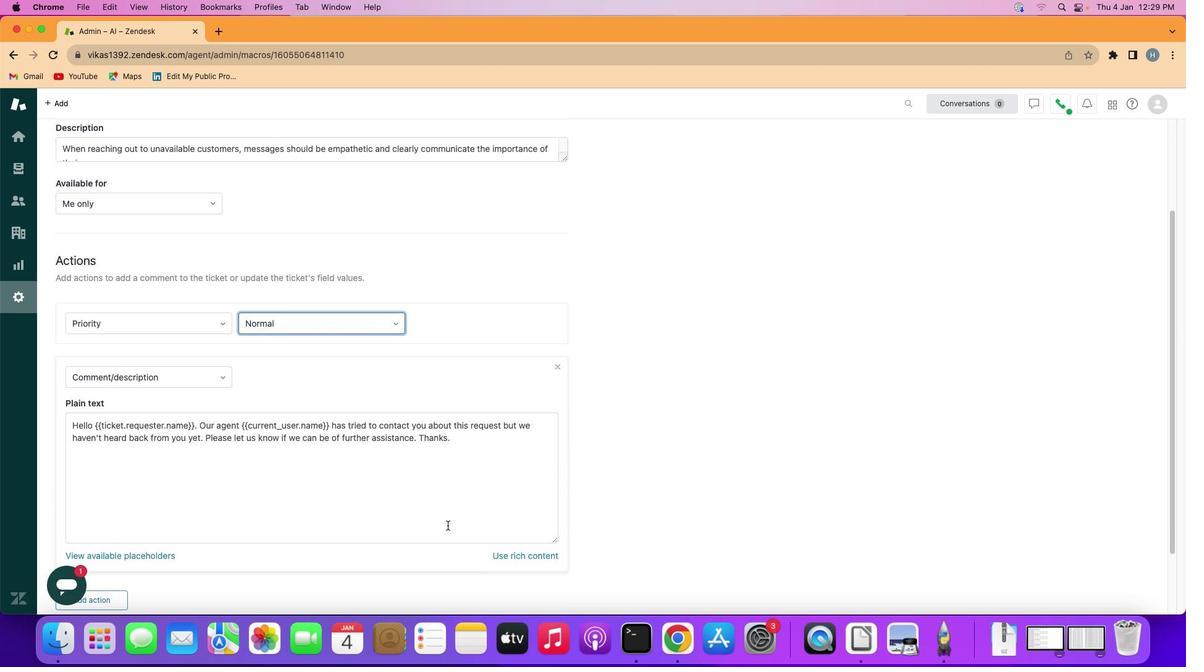 
Action: Mouse scrolled (447, 525) with delta (0, 2)
Screenshot: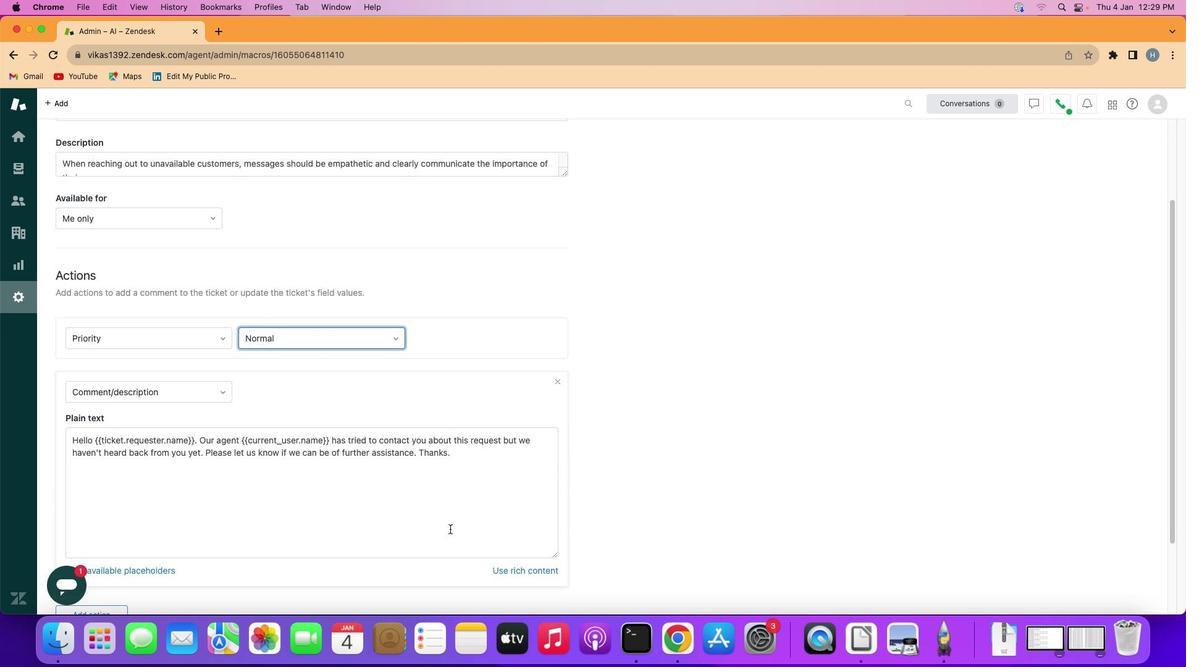 
Action: Mouse scrolled (447, 525) with delta (0, -2)
Screenshot: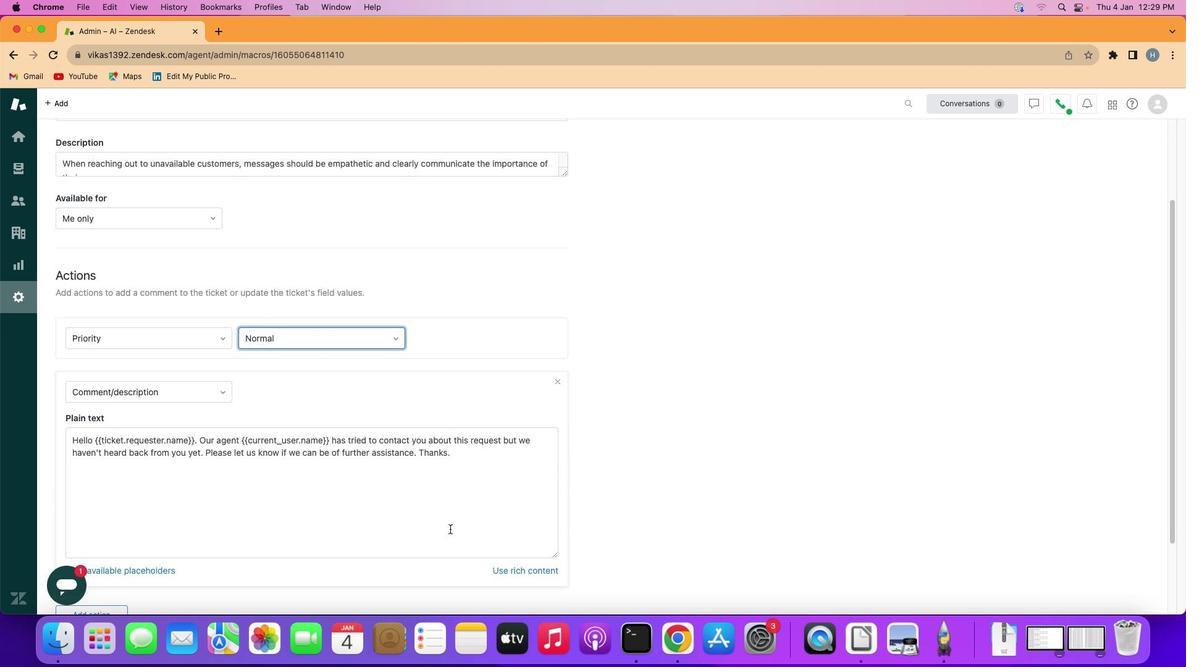 
Action: Mouse scrolled (447, 525) with delta (0, 1)
Screenshot: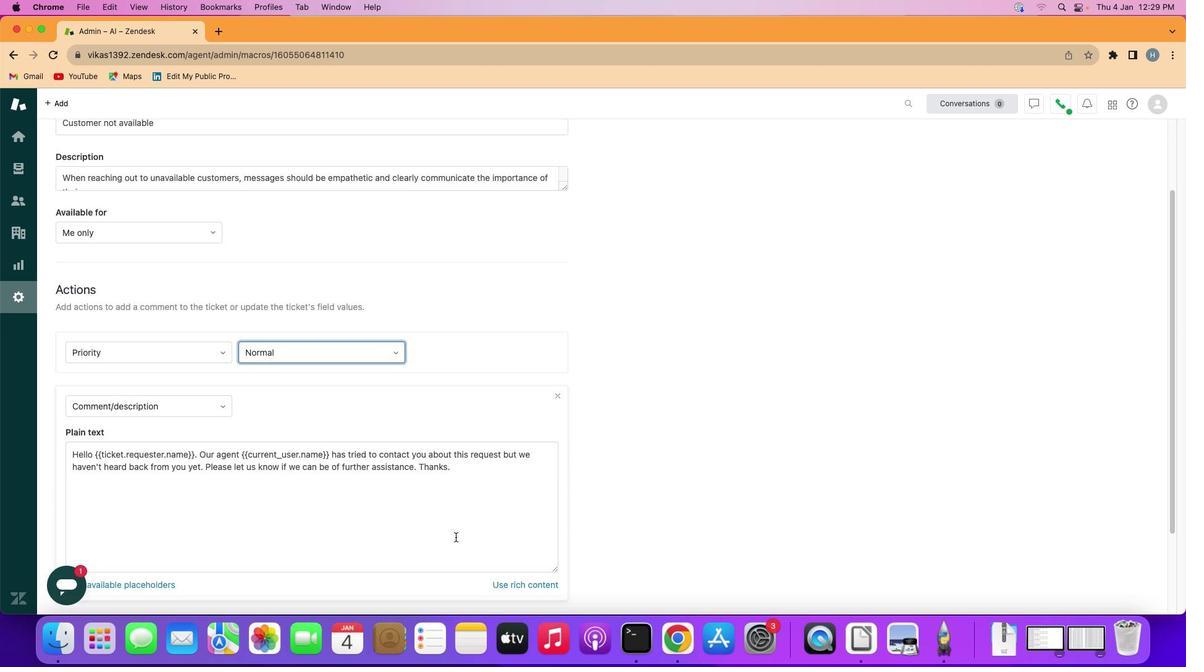 
Action: Mouse moved to (467, 533)
Screenshot: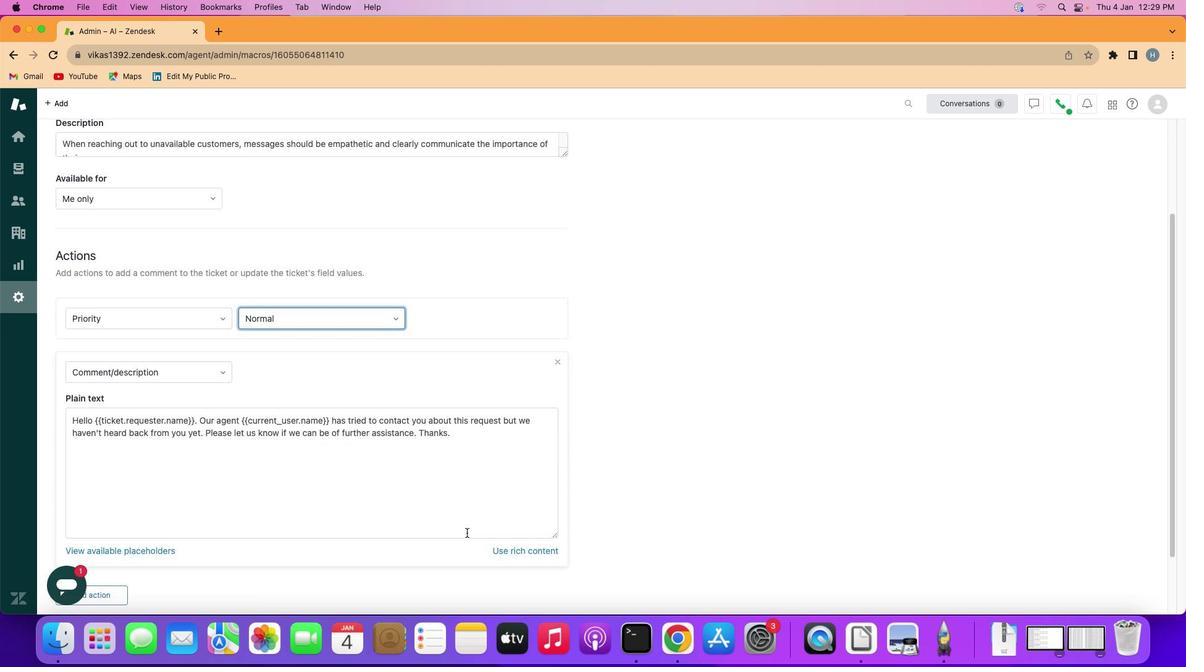 
Action: Mouse scrolled (467, 533) with delta (0, 0)
Screenshot: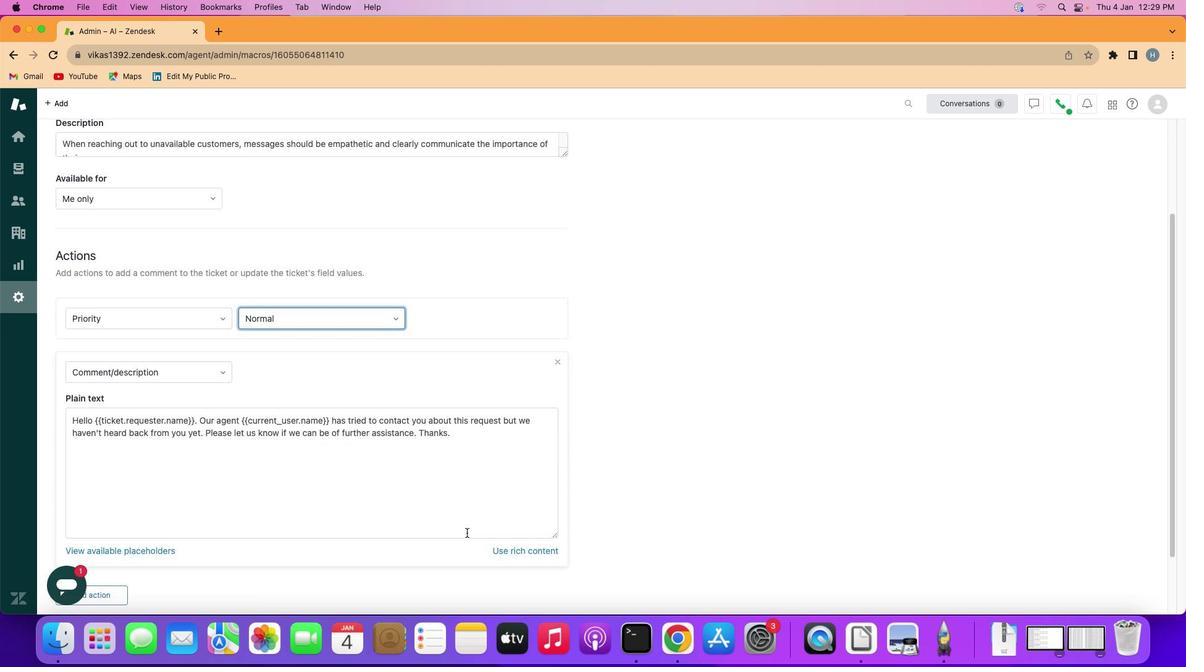 
Action: Mouse scrolled (467, 533) with delta (0, 0)
Screenshot: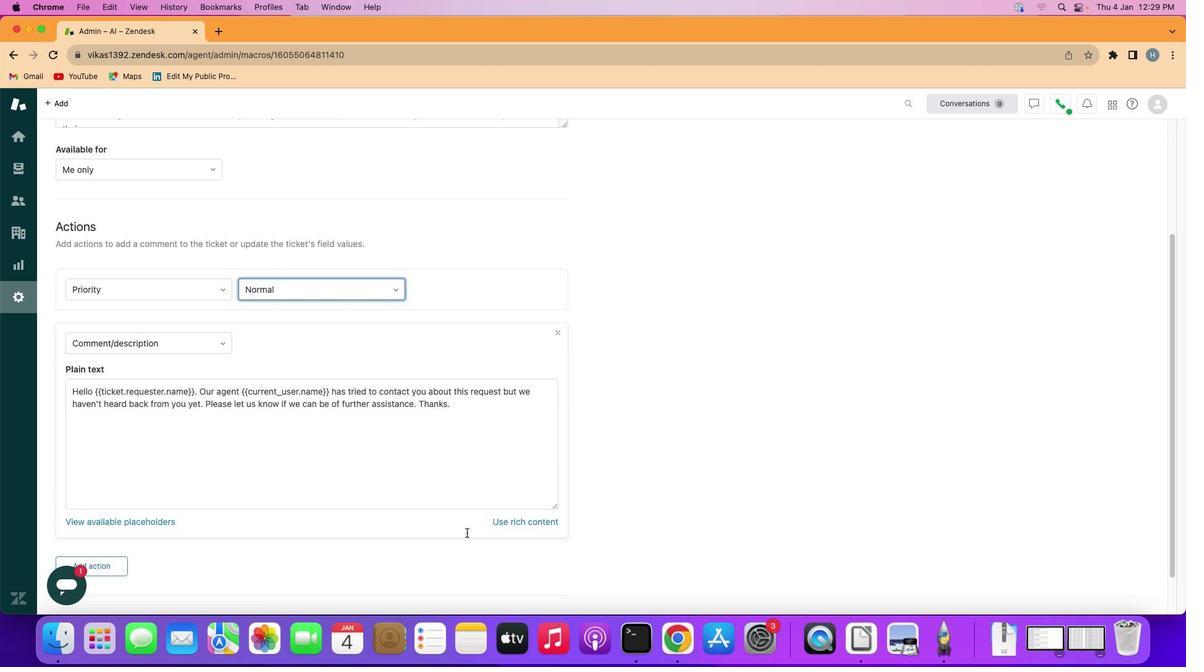 
Action: Mouse scrolled (467, 533) with delta (0, -1)
Screenshot: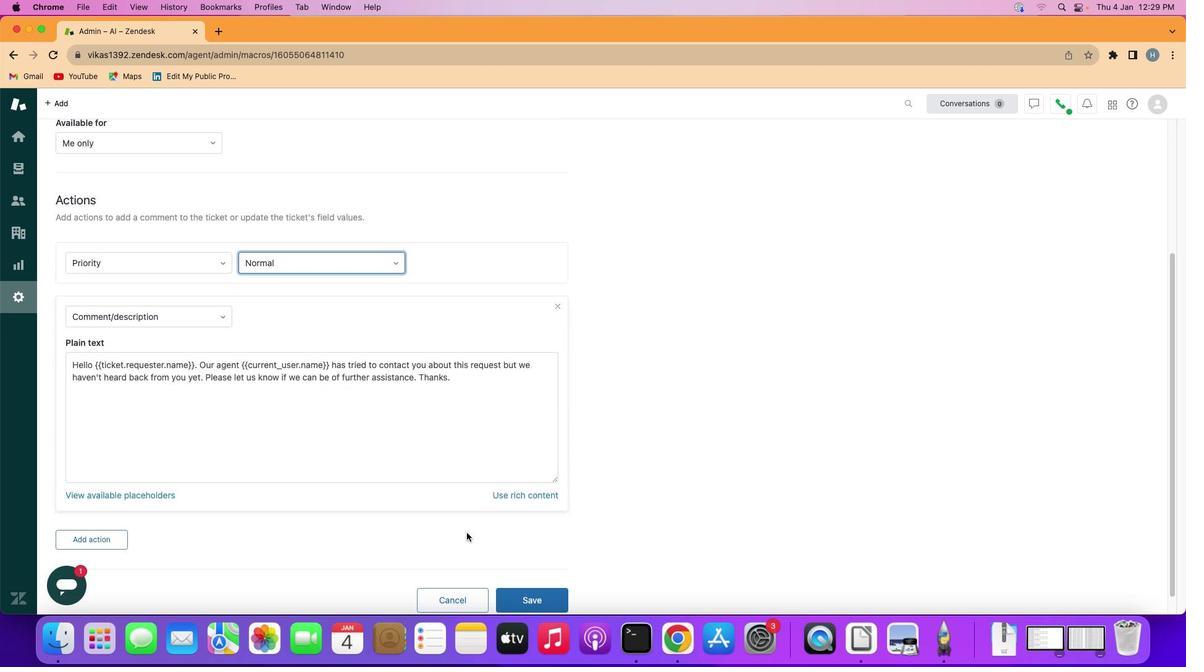 
Action: Mouse scrolled (467, 533) with delta (0, -2)
Screenshot: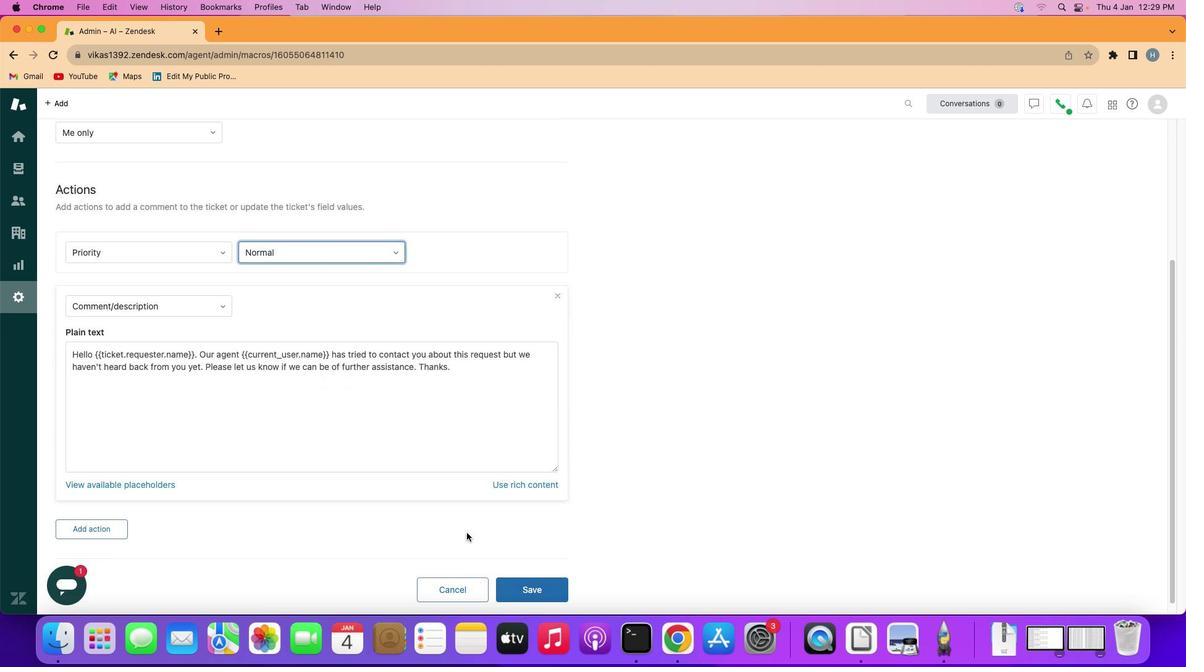 
Action: Mouse moved to (467, 533)
Screenshot: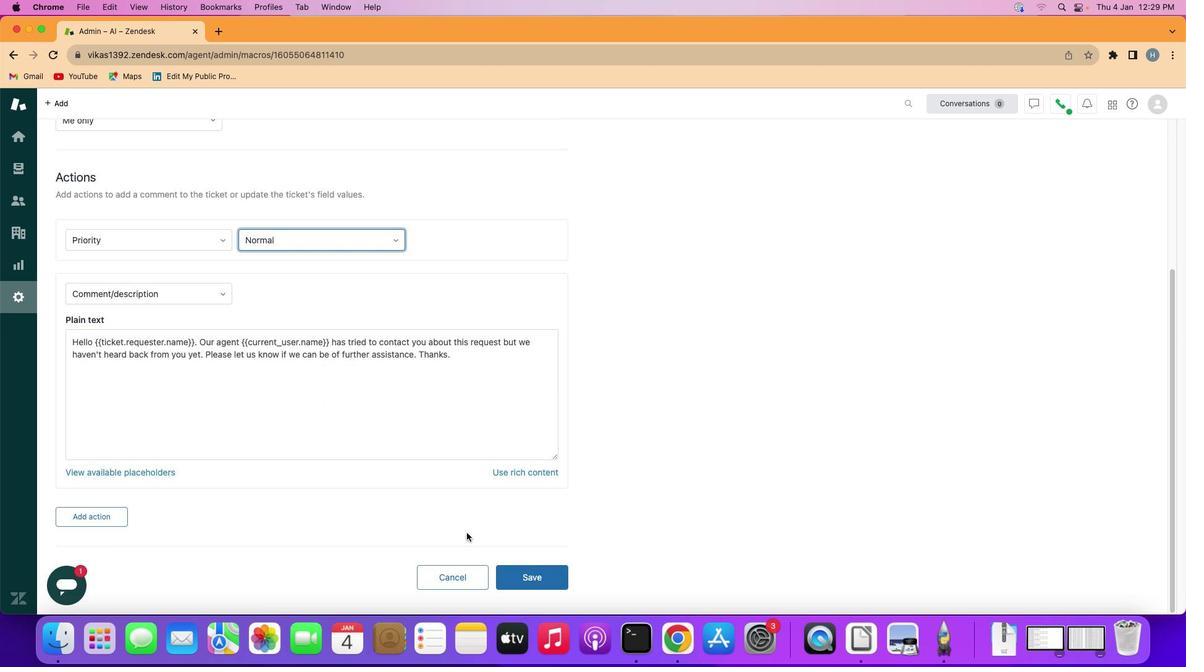 
Action: Mouse scrolled (467, 533) with delta (0, -3)
Screenshot: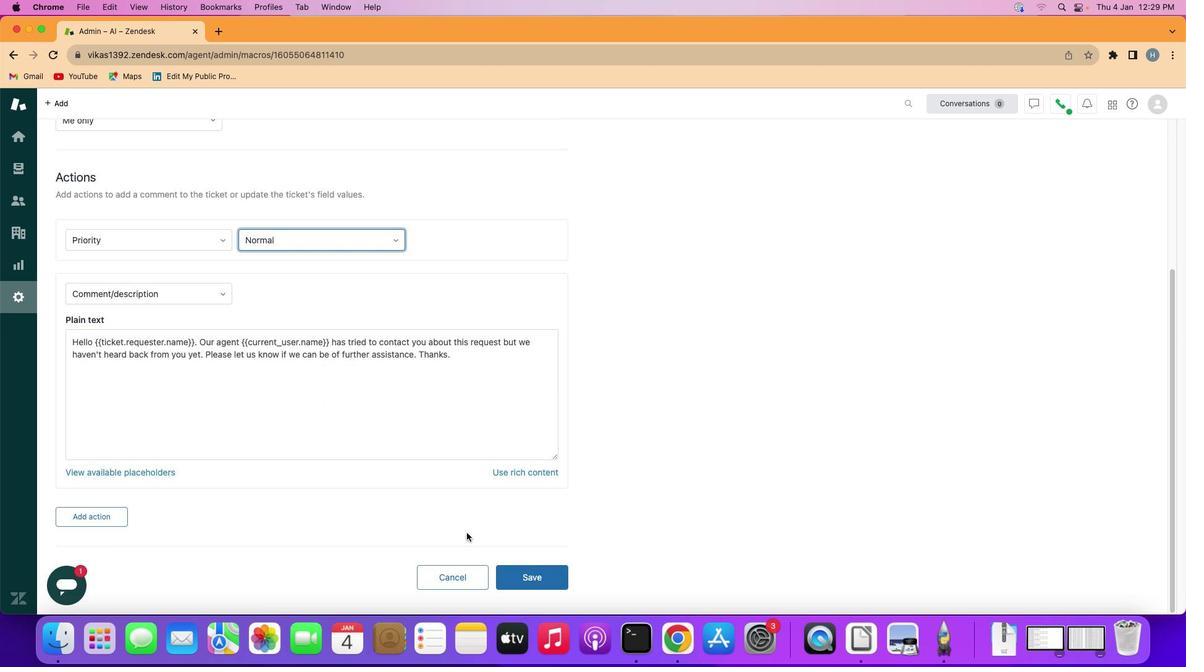 
Action: Mouse moved to (530, 582)
Screenshot: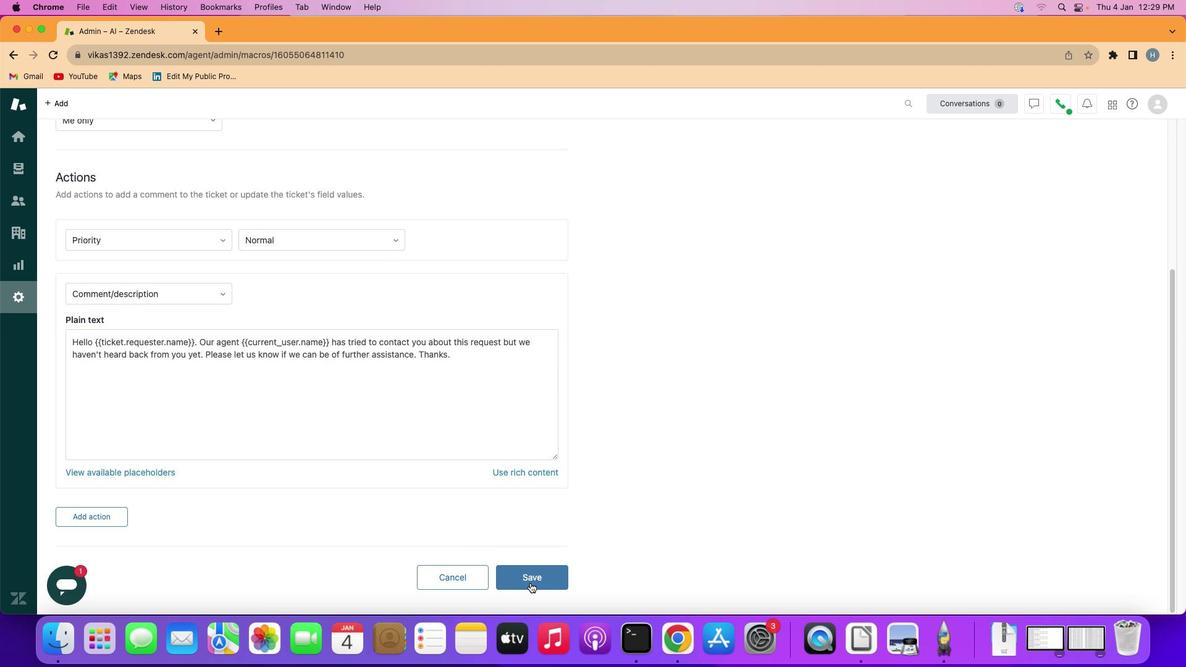 
Action: Mouse pressed left at (530, 582)
Screenshot: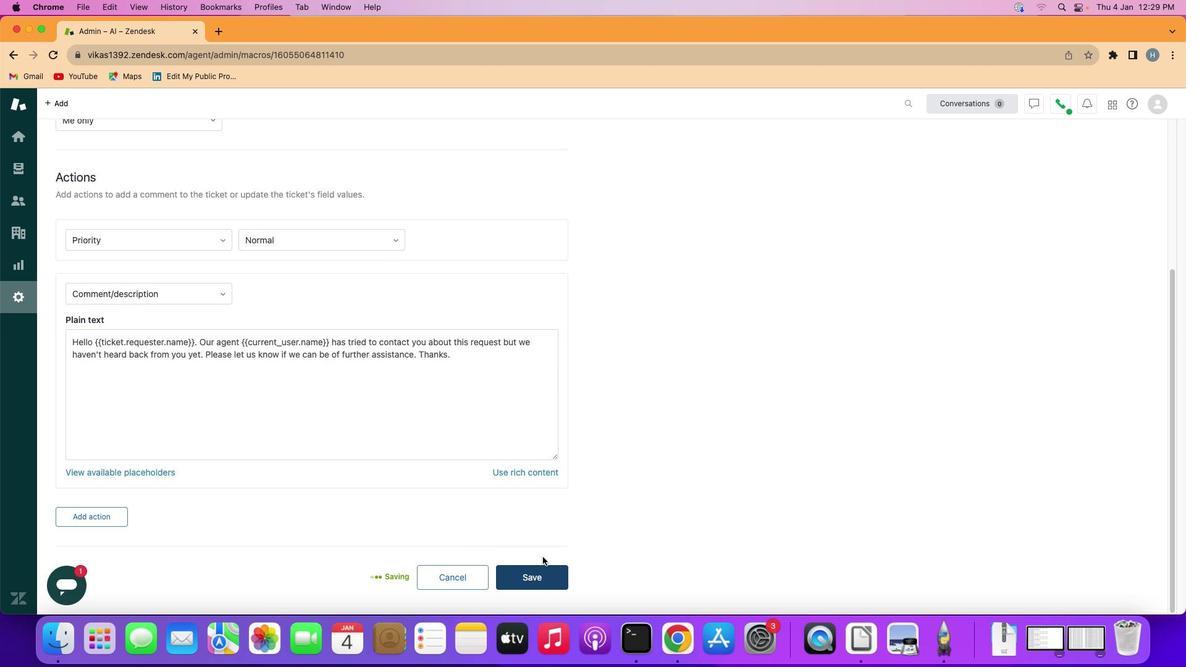 
Action: Mouse moved to (594, 430)
Screenshot: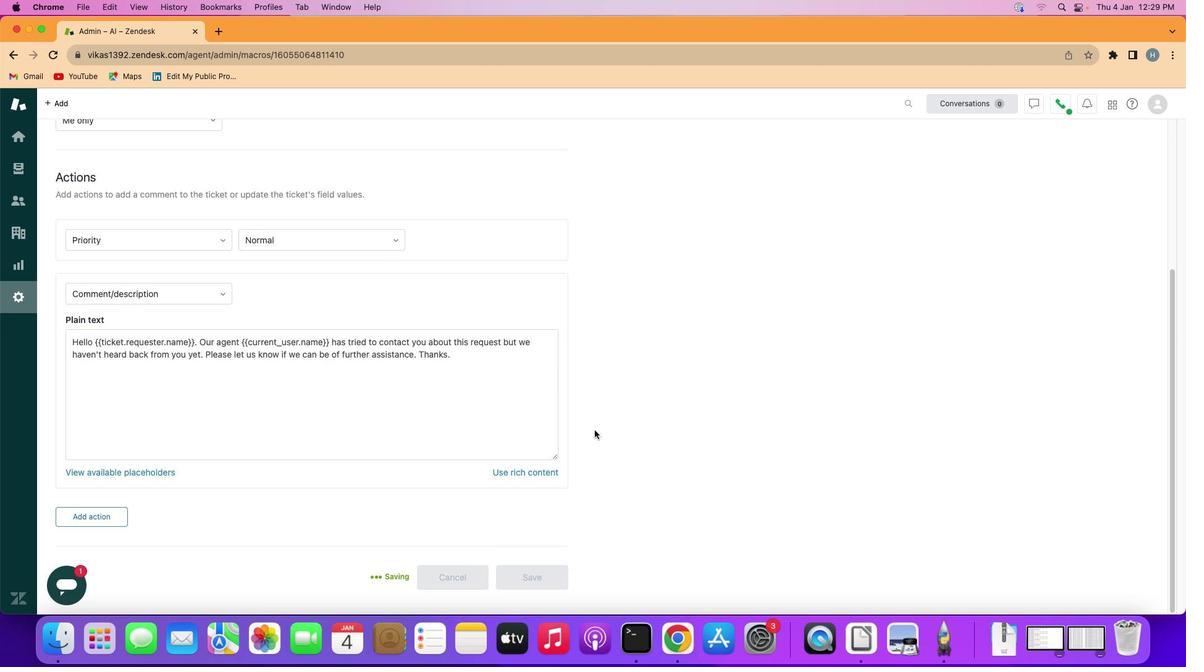 
